 Task: Search one way flight ticket for 3 adults in first from Hailey/sun Valley: Friedman Memorial Airport to Greensboro: Piedmont Triad International Airport on 5-1-2023. Stops: Non-stop only. Choice of flights is Singapure airlines. Number of bags: 11 checked bags. Price is upto 82000. Outbound departure time preference is 5:00.
Action: Mouse moved to (181, 245)
Screenshot: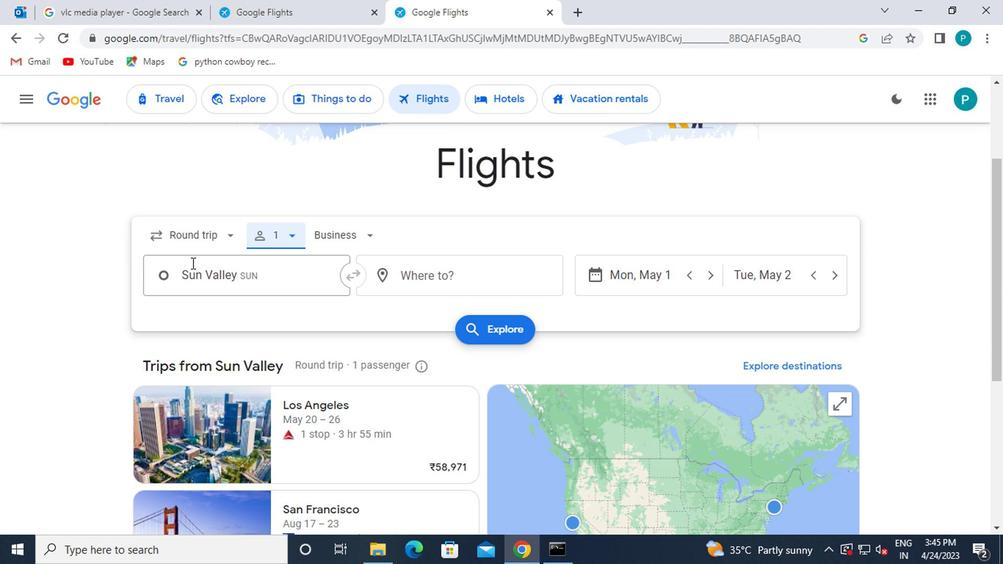 
Action: Mouse pressed left at (181, 245)
Screenshot: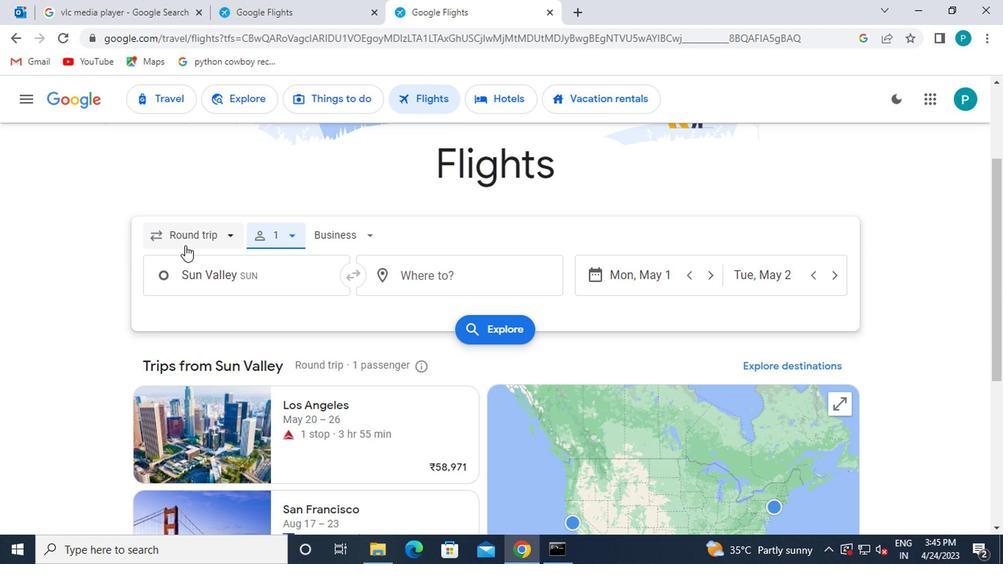 
Action: Mouse moved to (205, 314)
Screenshot: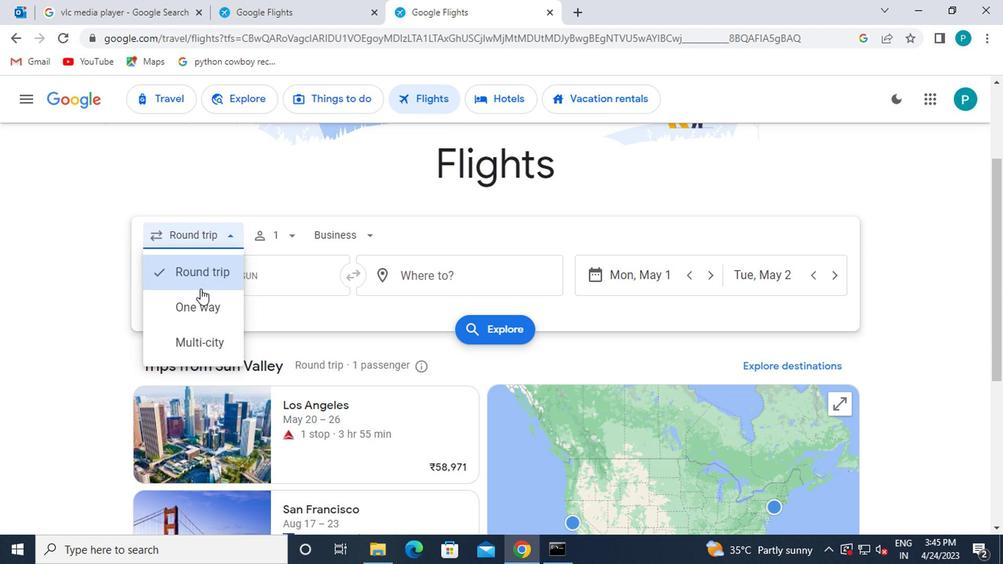 
Action: Mouse pressed left at (205, 314)
Screenshot: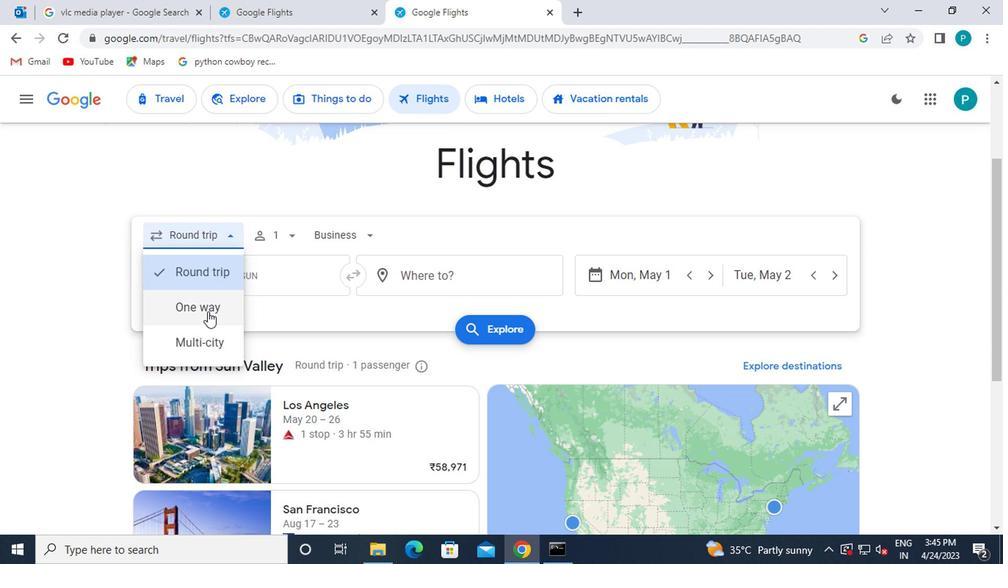
Action: Mouse moved to (260, 237)
Screenshot: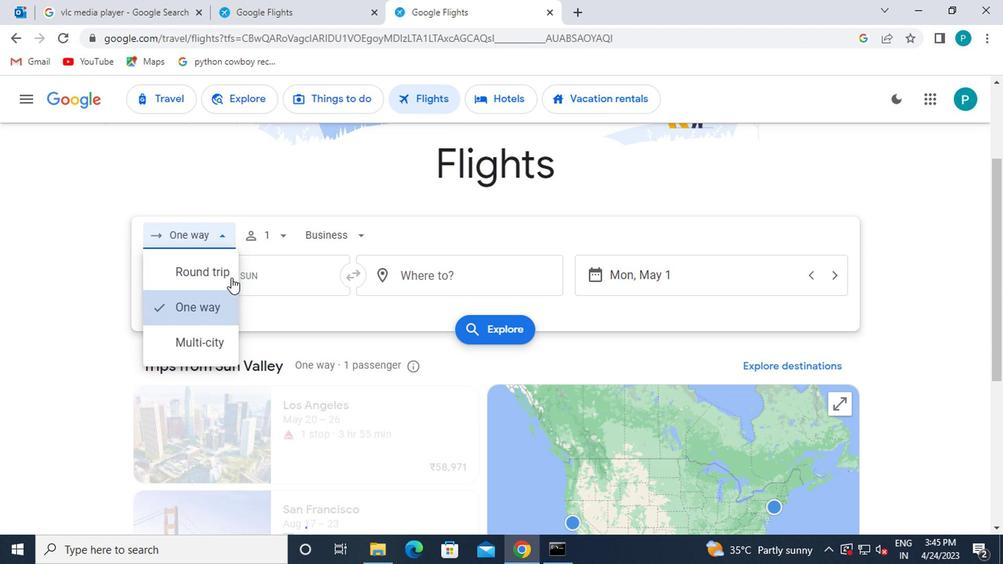 
Action: Mouse pressed left at (260, 237)
Screenshot: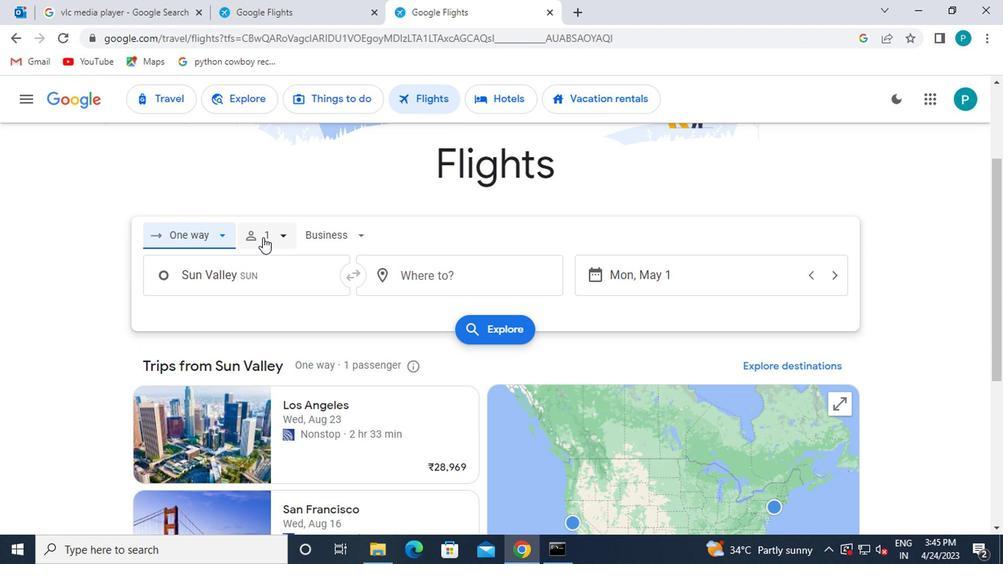 
Action: Mouse moved to (392, 268)
Screenshot: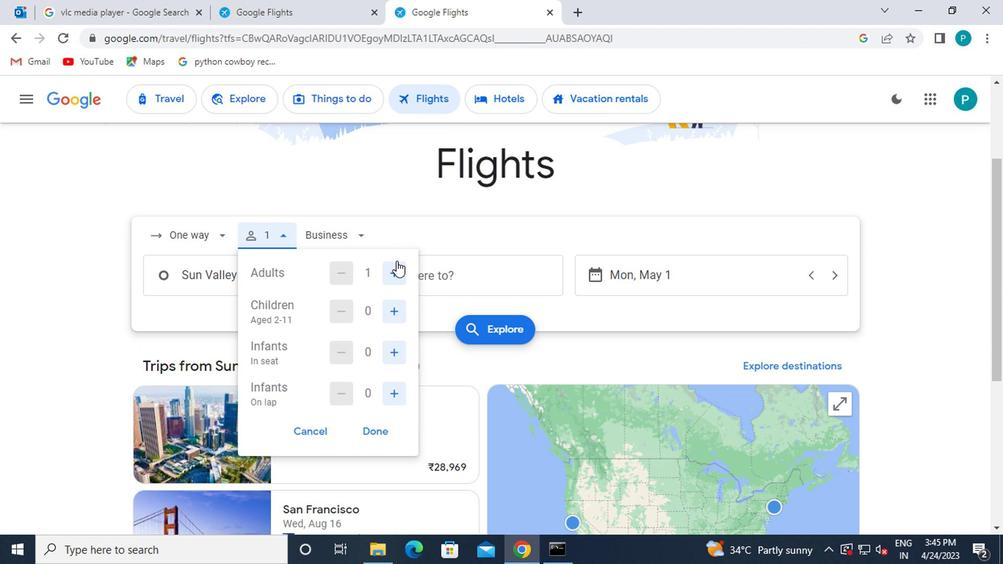 
Action: Mouse pressed left at (392, 268)
Screenshot: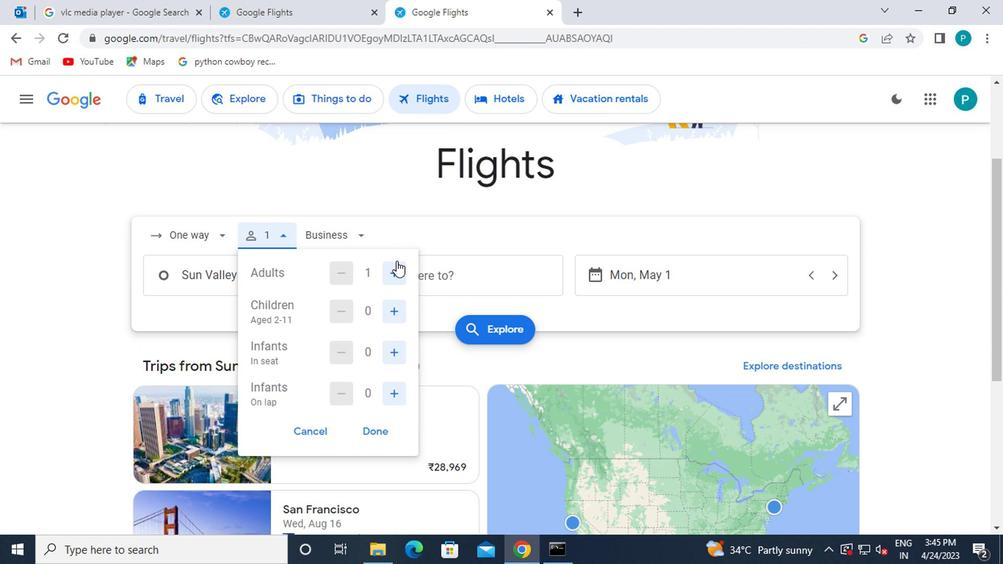 
Action: Mouse pressed left at (392, 268)
Screenshot: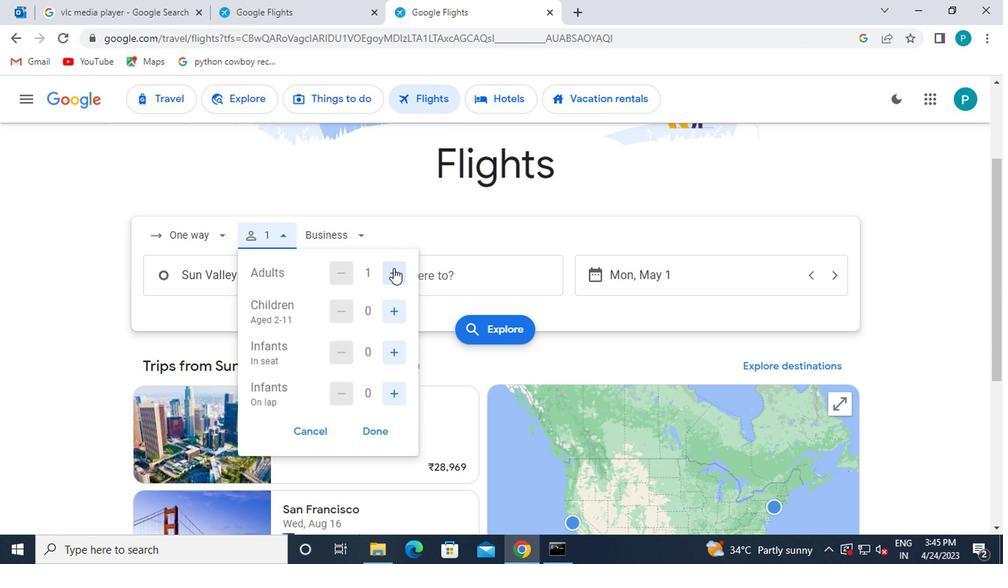
Action: Mouse moved to (376, 436)
Screenshot: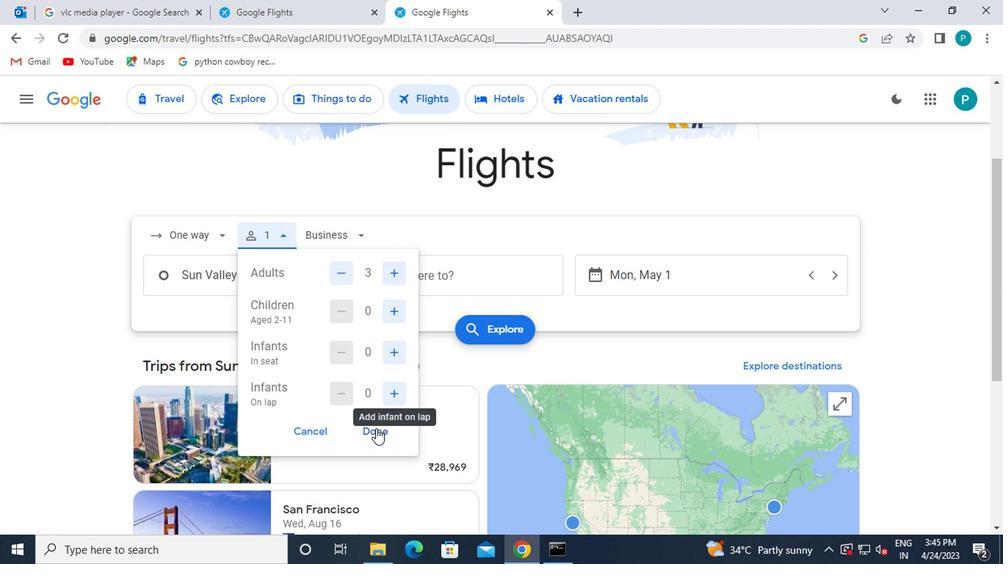 
Action: Mouse pressed left at (376, 436)
Screenshot: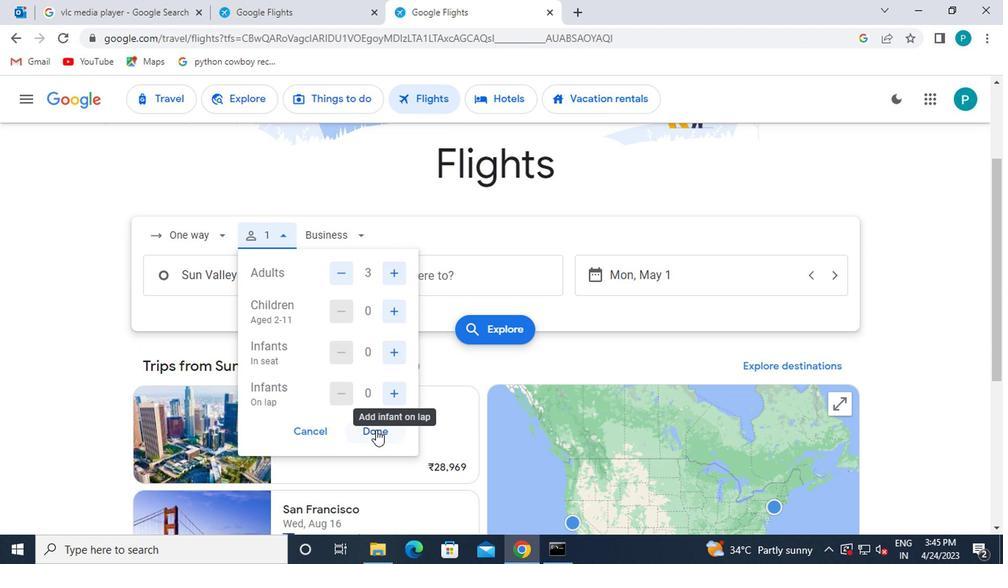 
Action: Mouse moved to (333, 245)
Screenshot: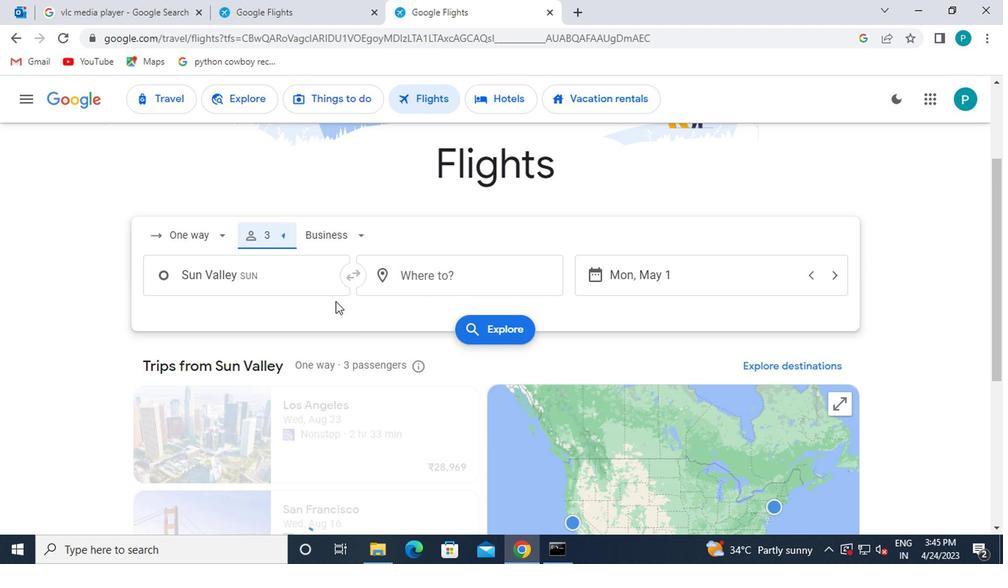 
Action: Mouse pressed left at (333, 245)
Screenshot: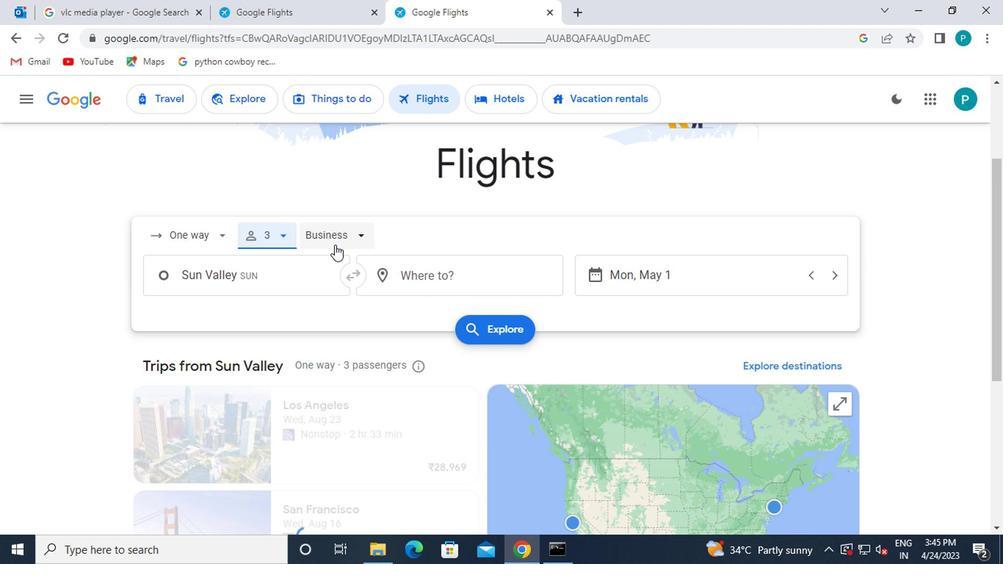 
Action: Mouse moved to (365, 371)
Screenshot: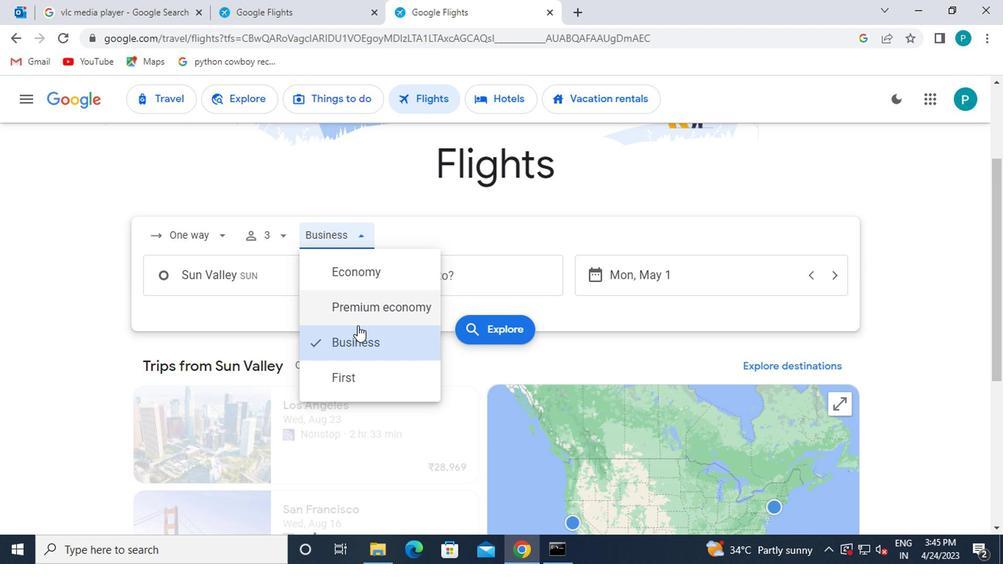 
Action: Mouse pressed left at (365, 371)
Screenshot: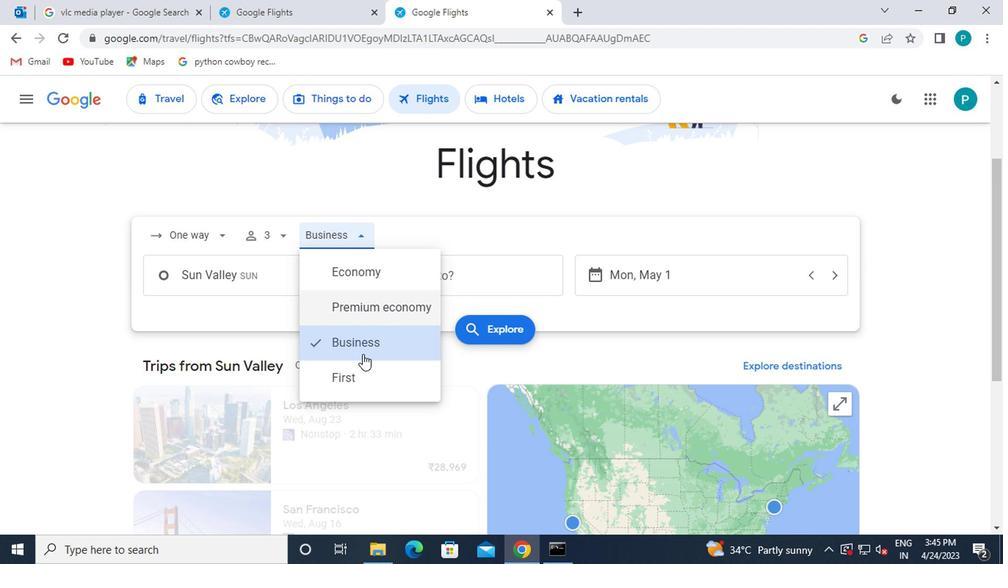 
Action: Mouse moved to (247, 286)
Screenshot: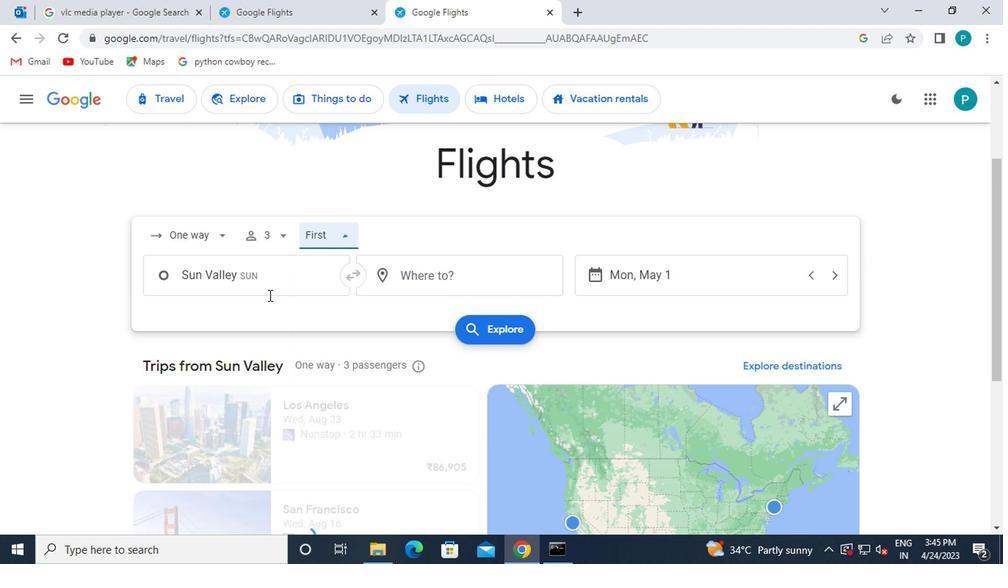 
Action: Mouse pressed left at (247, 286)
Screenshot: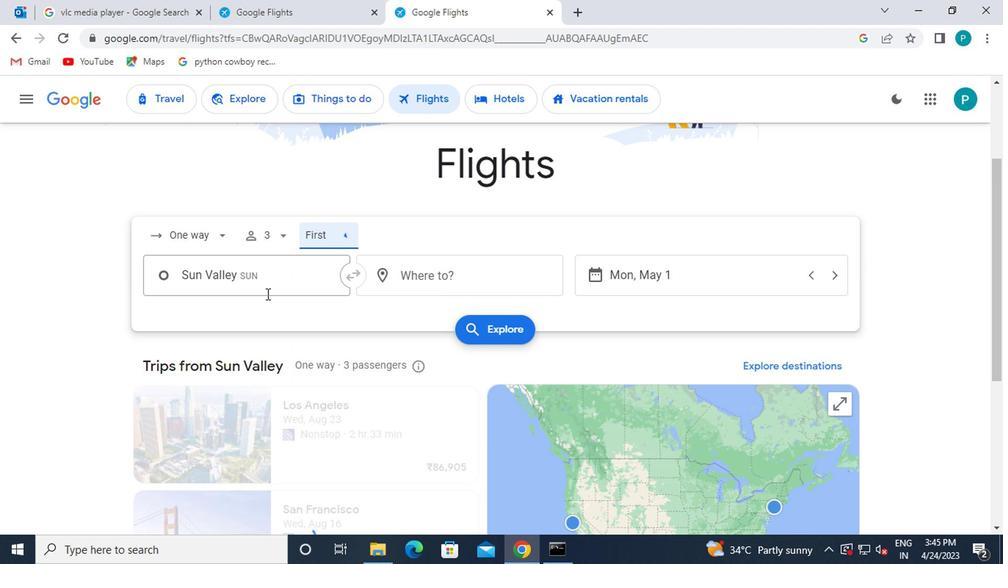 
Action: Mouse moved to (265, 367)
Screenshot: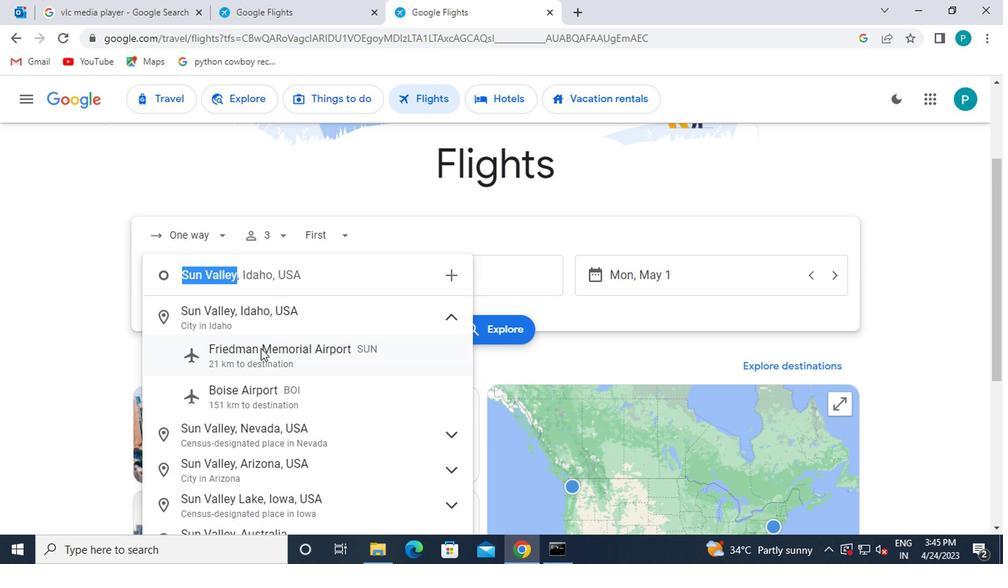 
Action: Mouse pressed left at (265, 367)
Screenshot: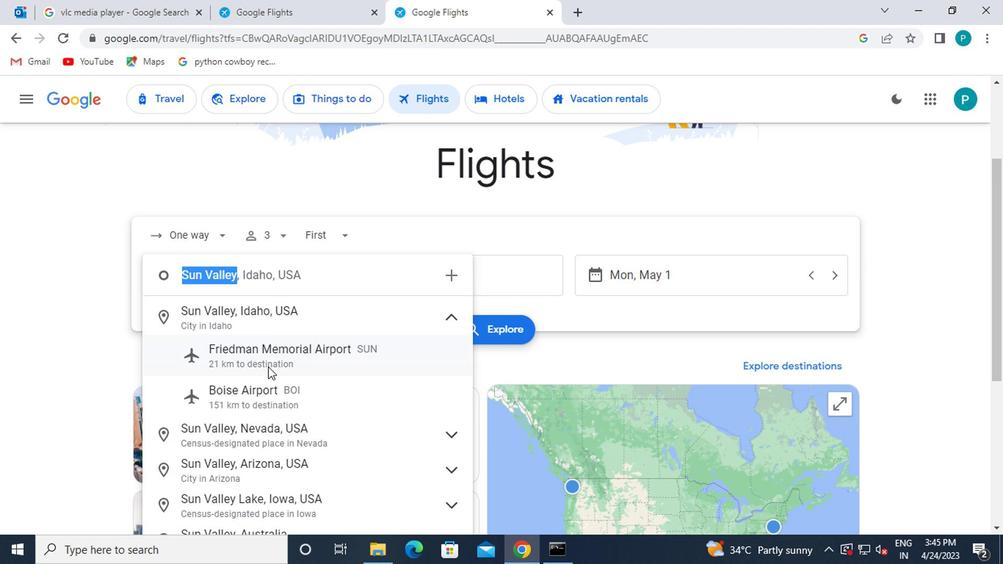 
Action: Mouse moved to (418, 276)
Screenshot: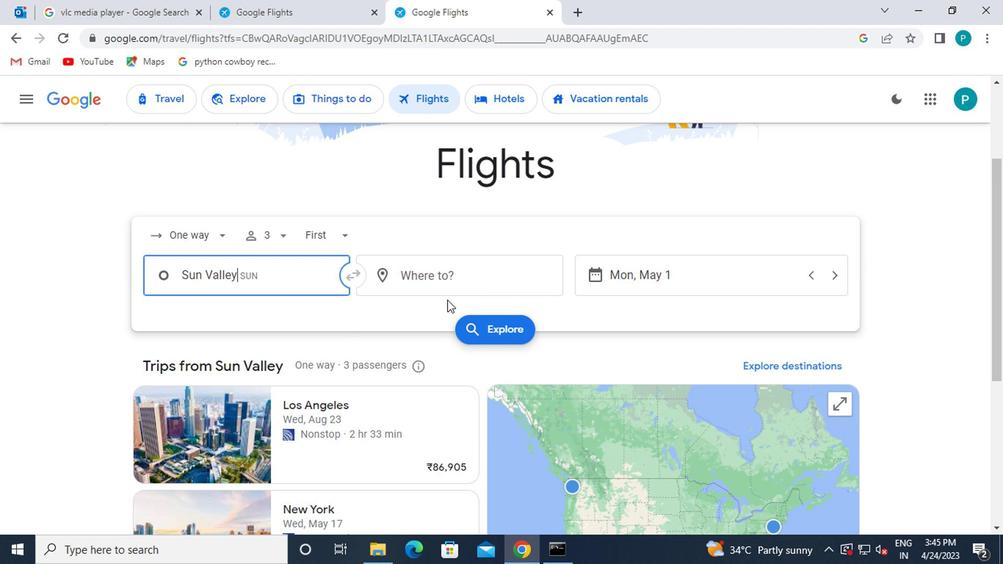 
Action: Mouse pressed left at (418, 276)
Screenshot: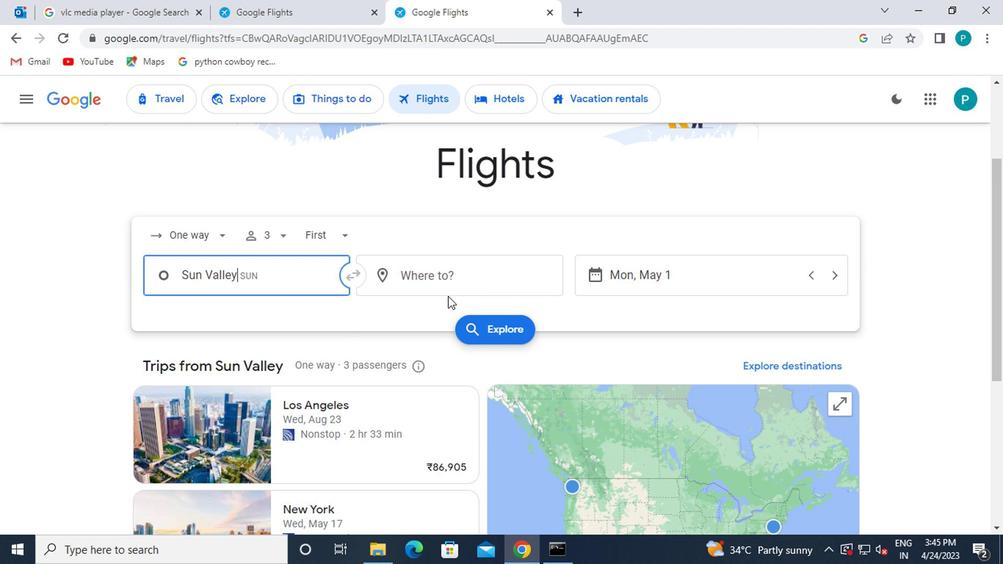 
Action: Mouse moved to (420, 274)
Screenshot: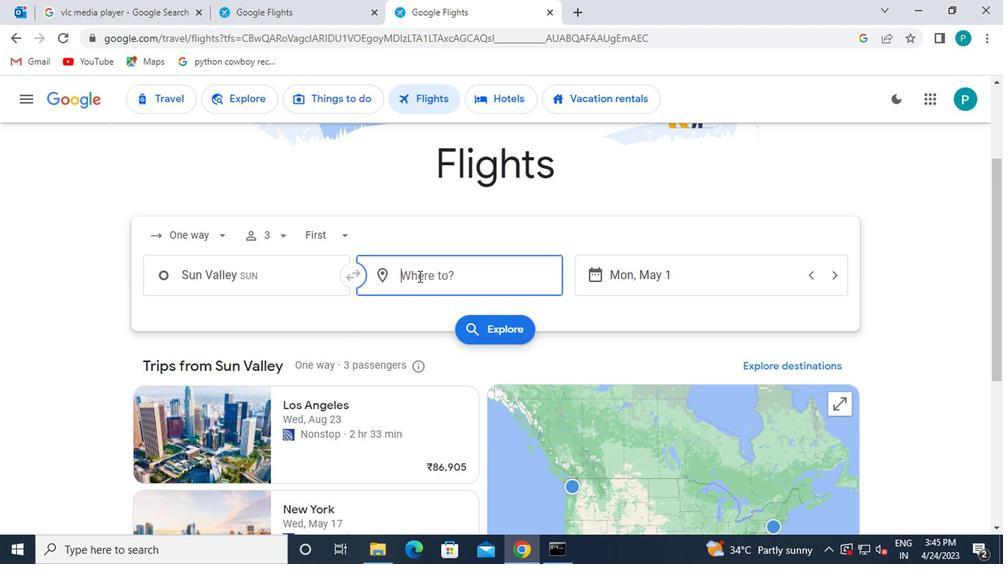 
Action: Key pressed greensboro
Screenshot: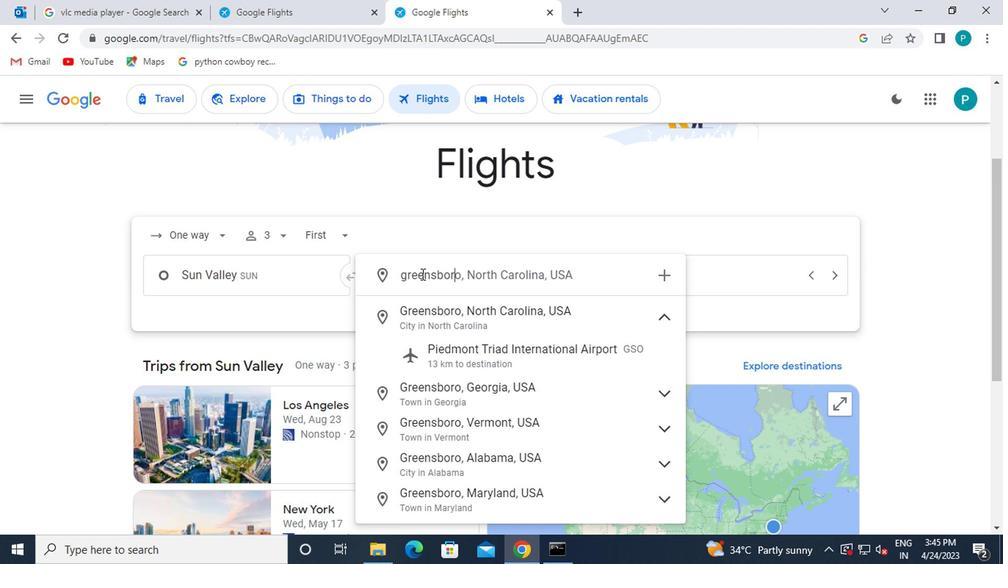 
Action: Mouse moved to (511, 354)
Screenshot: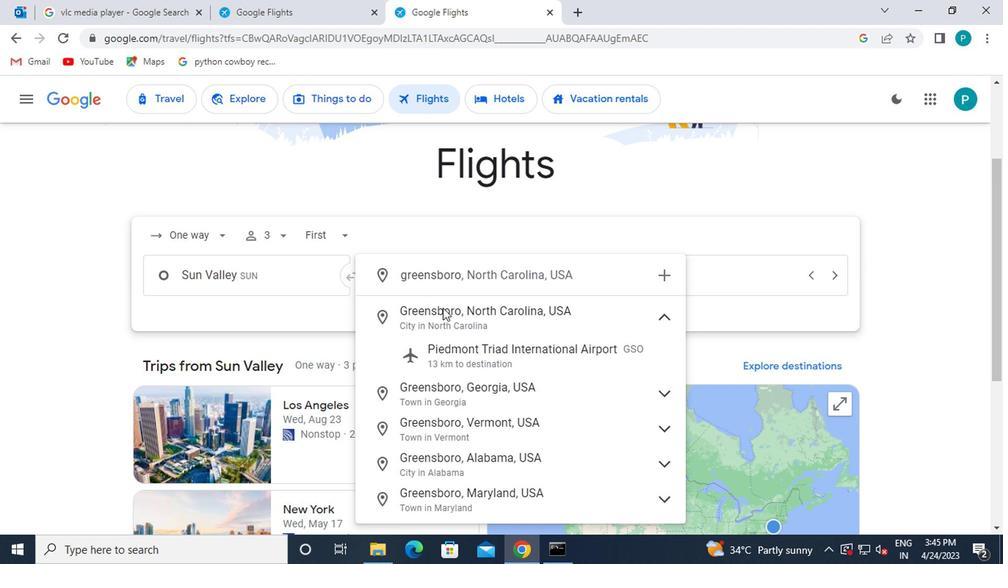
Action: Mouse pressed left at (511, 354)
Screenshot: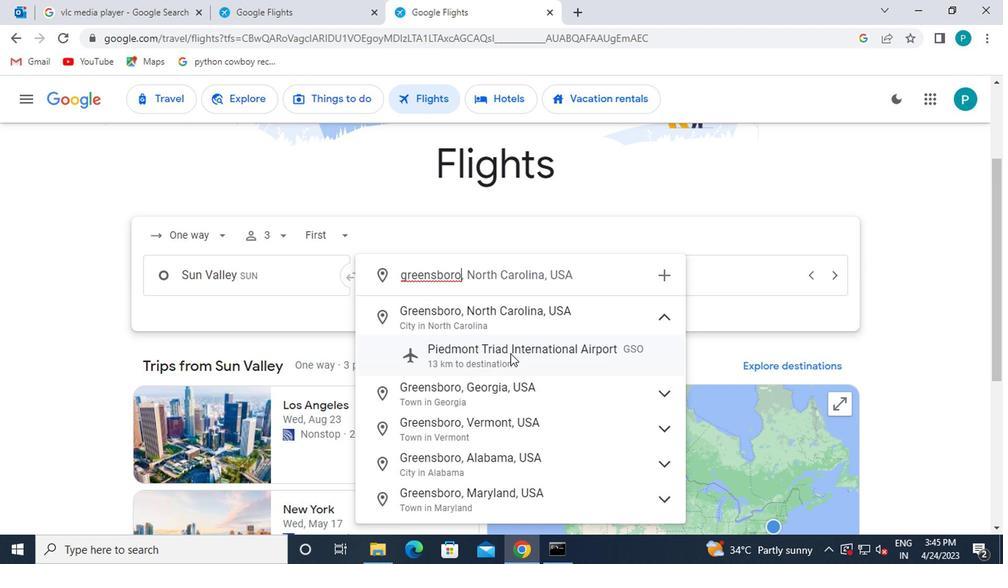 
Action: Mouse moved to (710, 282)
Screenshot: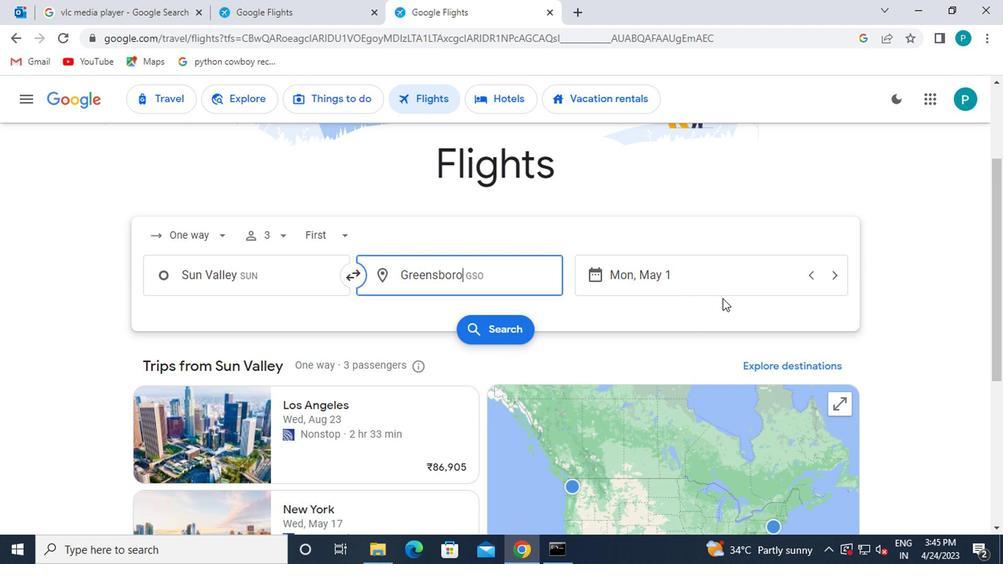 
Action: Mouse pressed left at (710, 282)
Screenshot: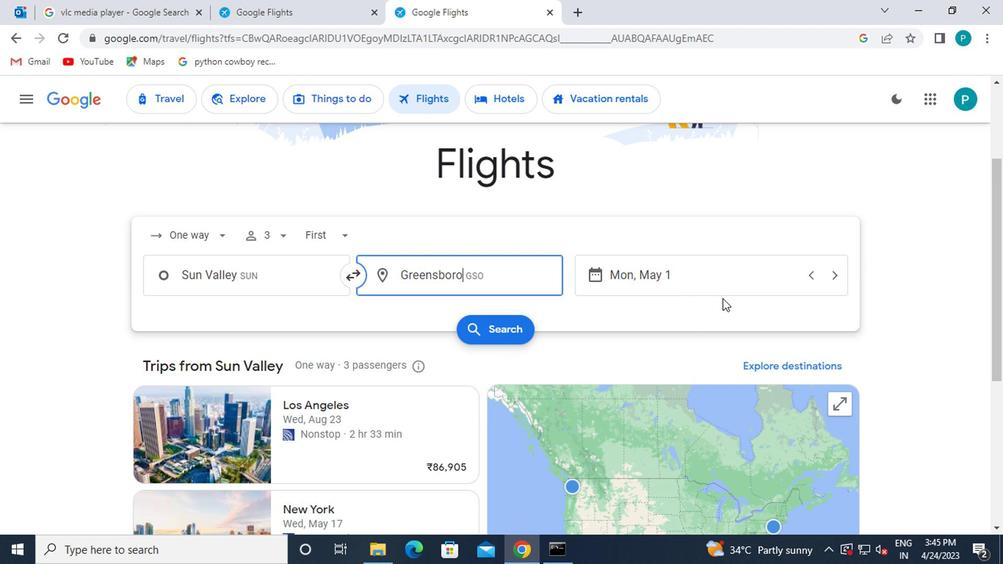 
Action: Mouse moved to (642, 274)
Screenshot: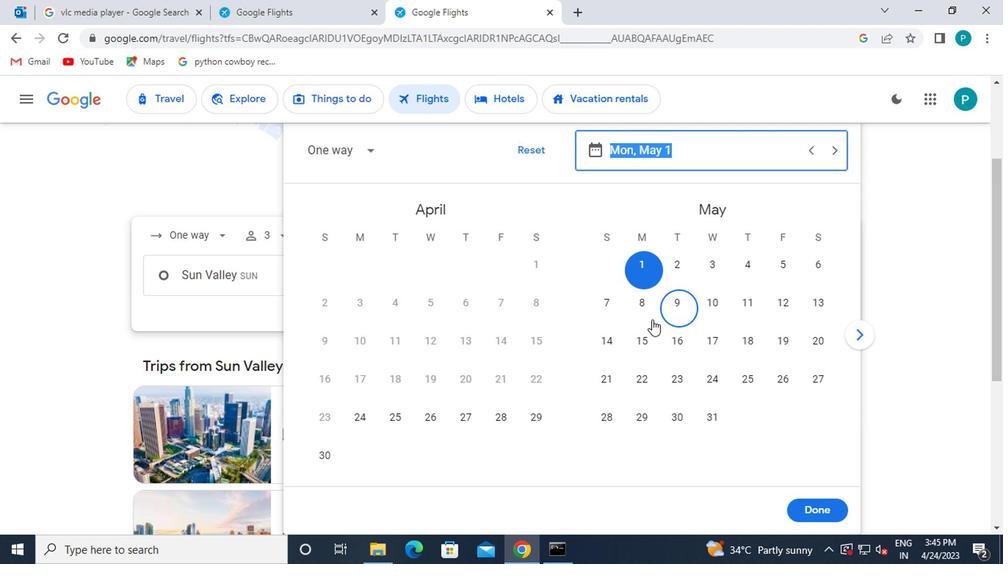 
Action: Mouse pressed left at (642, 274)
Screenshot: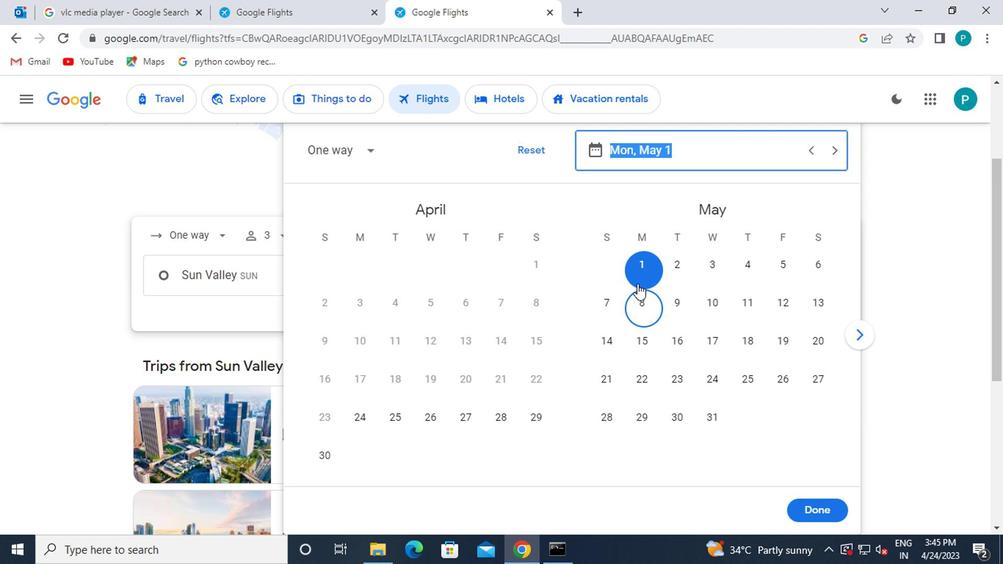 
Action: Mouse moved to (817, 518)
Screenshot: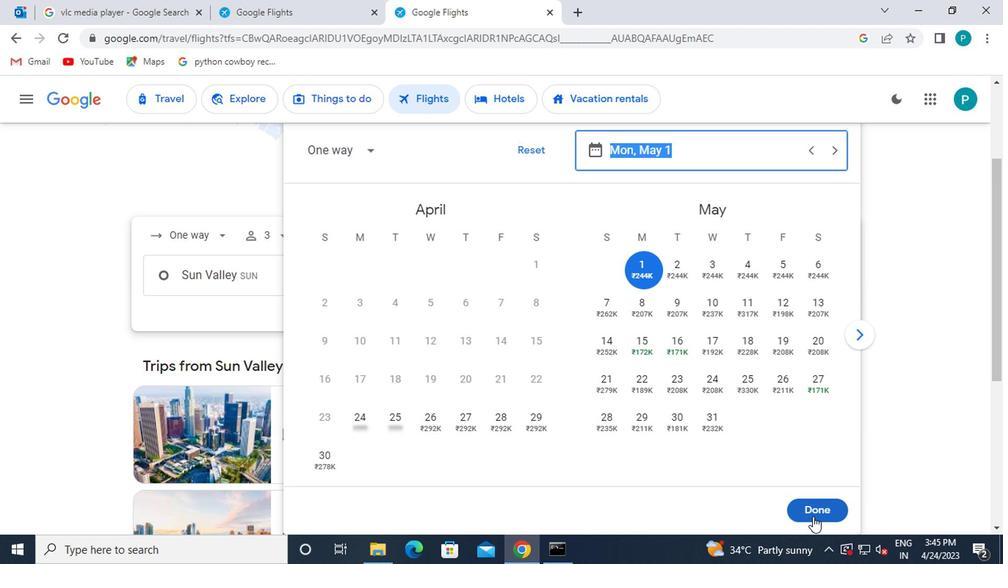 
Action: Mouse pressed left at (817, 518)
Screenshot: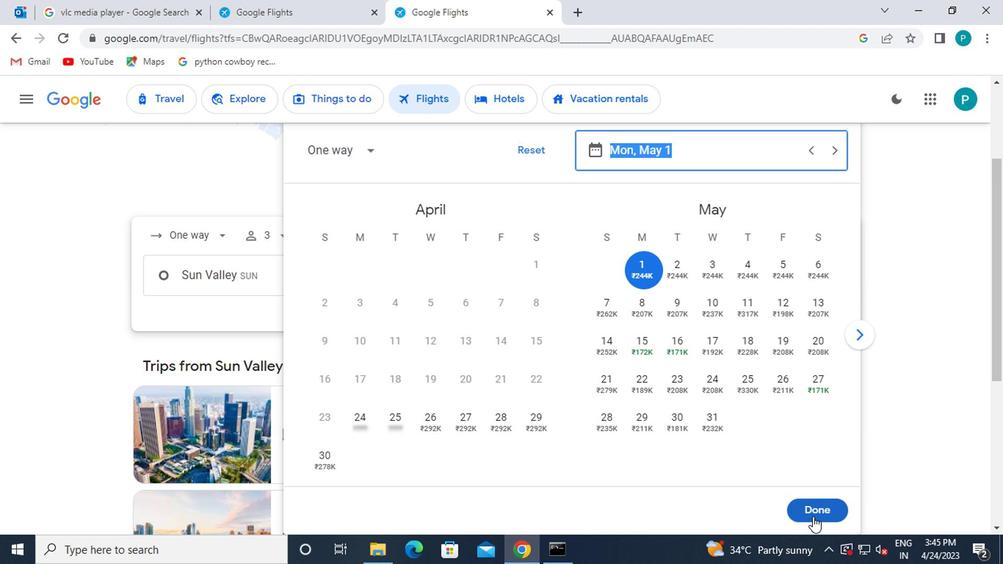 
Action: Mouse moved to (476, 323)
Screenshot: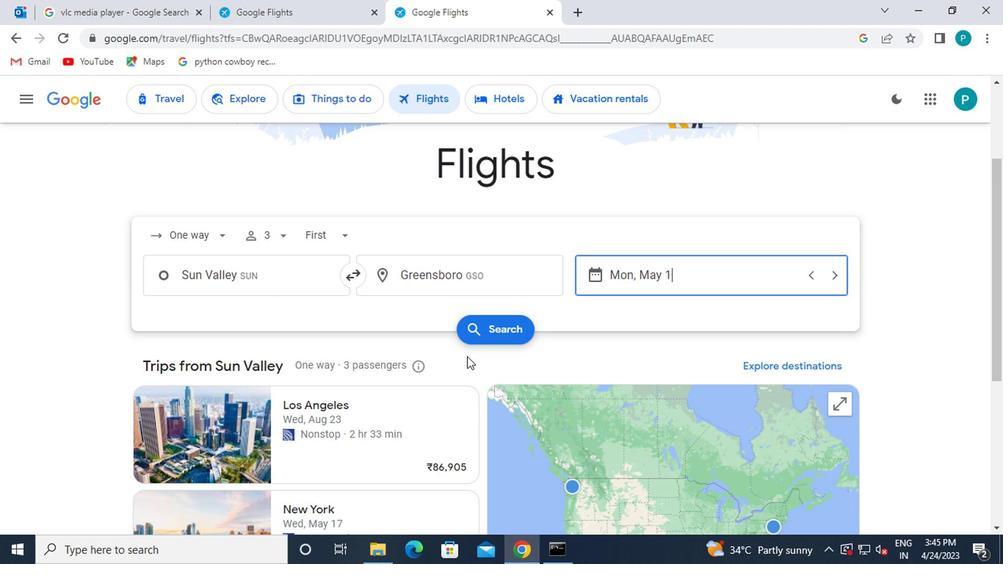 
Action: Mouse pressed left at (476, 323)
Screenshot: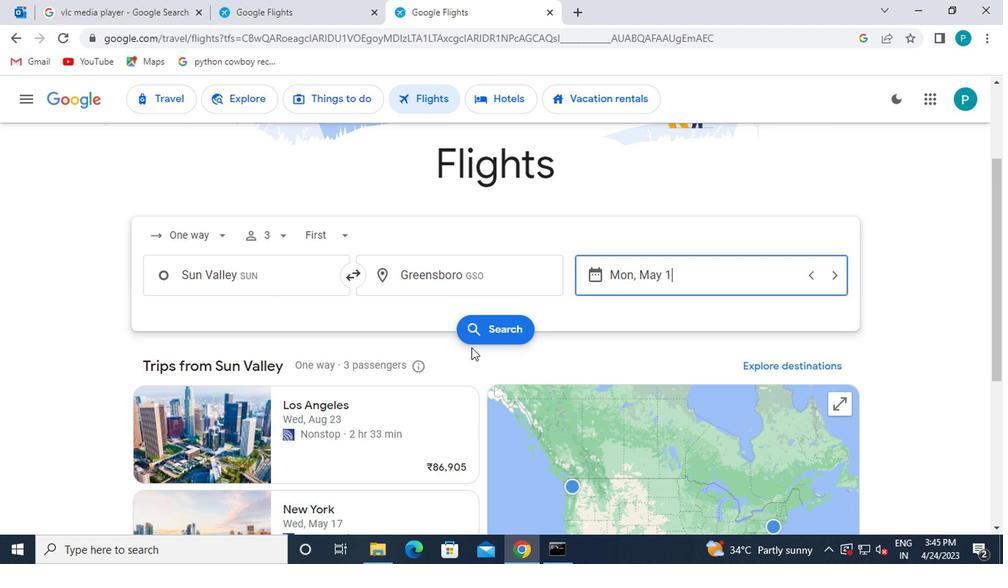 
Action: Mouse moved to (140, 241)
Screenshot: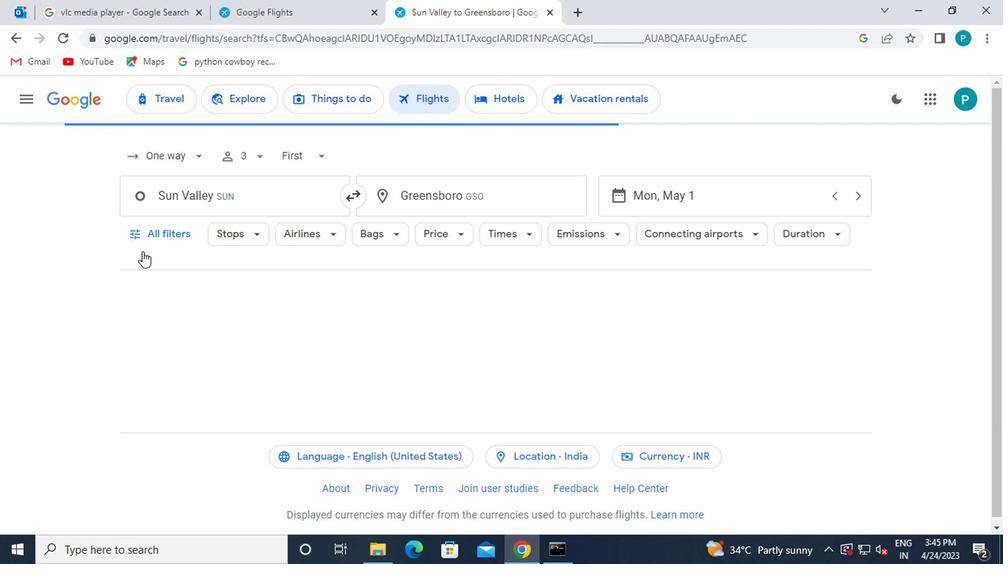 
Action: Mouse pressed left at (140, 241)
Screenshot: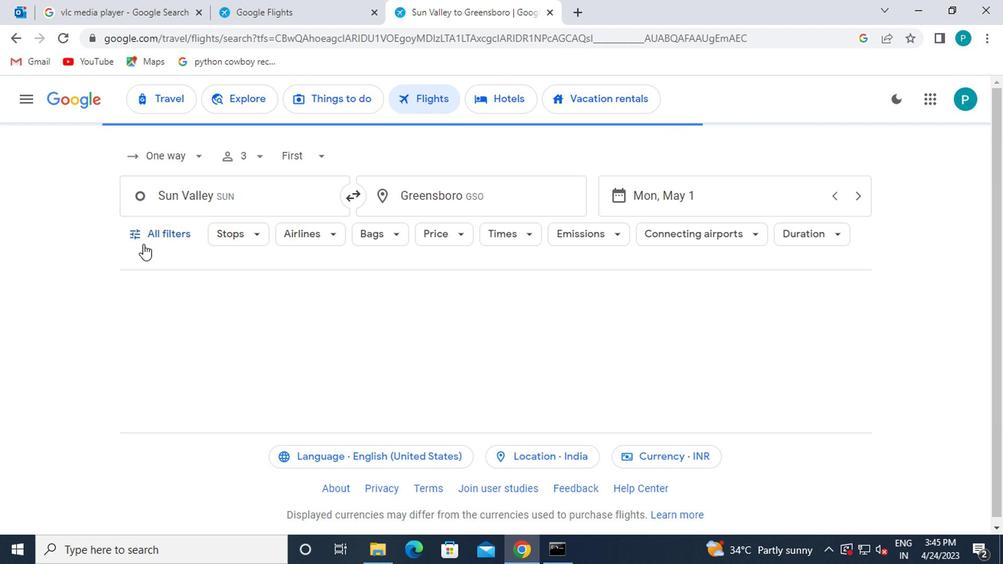 
Action: Mouse moved to (189, 360)
Screenshot: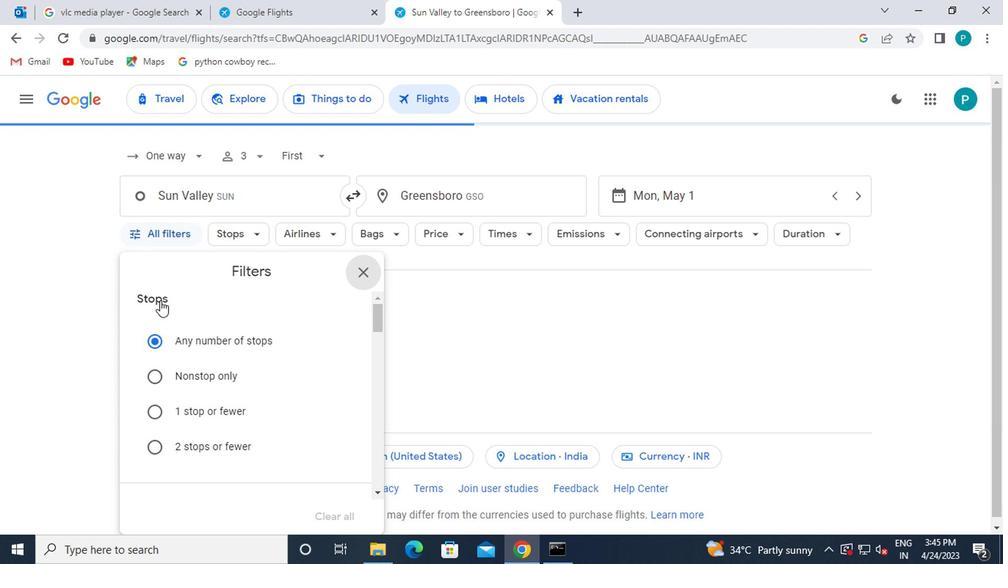 
Action: Mouse scrolled (189, 359) with delta (0, -1)
Screenshot: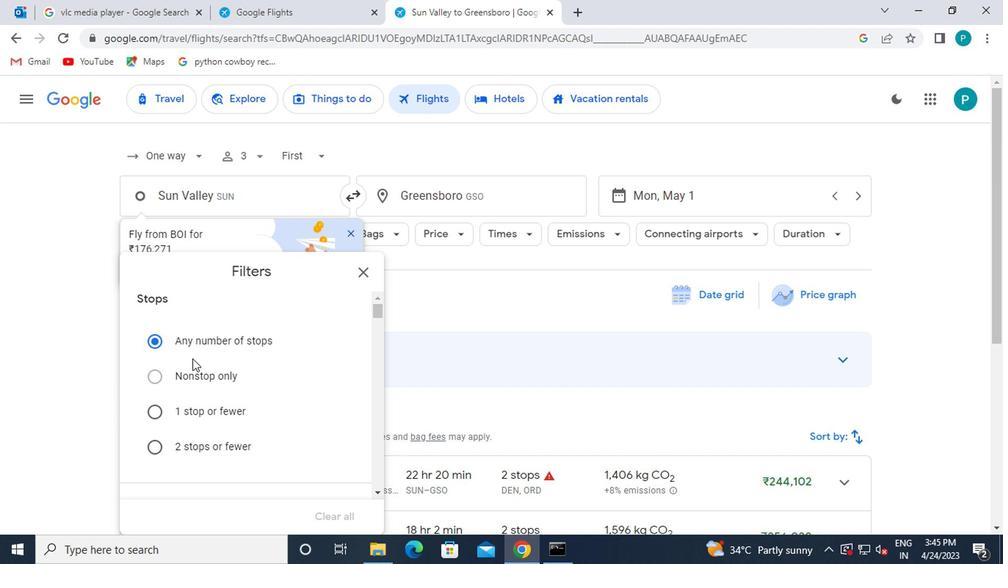 
Action: Mouse scrolled (189, 359) with delta (0, -1)
Screenshot: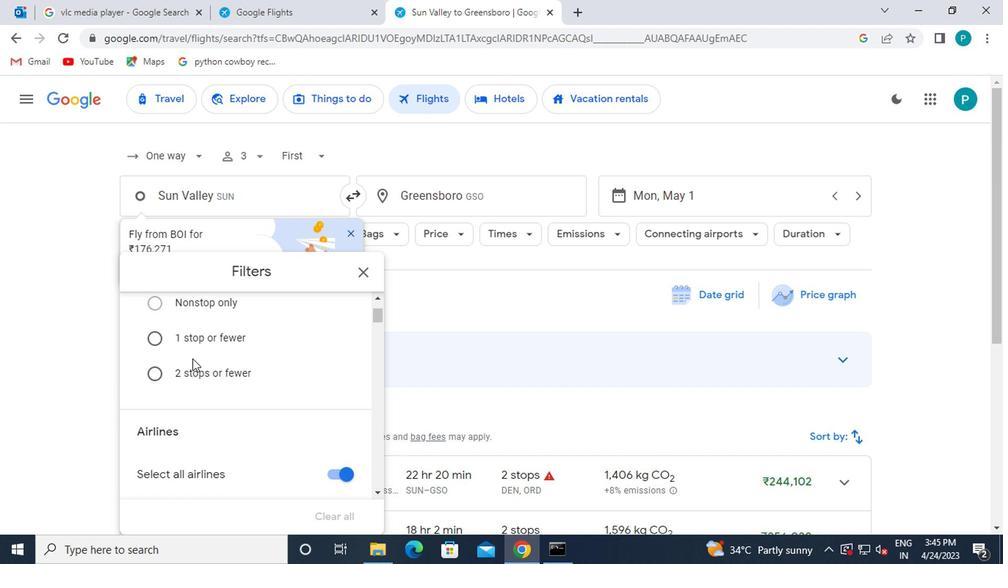 
Action: Mouse scrolled (189, 360) with delta (0, 0)
Screenshot: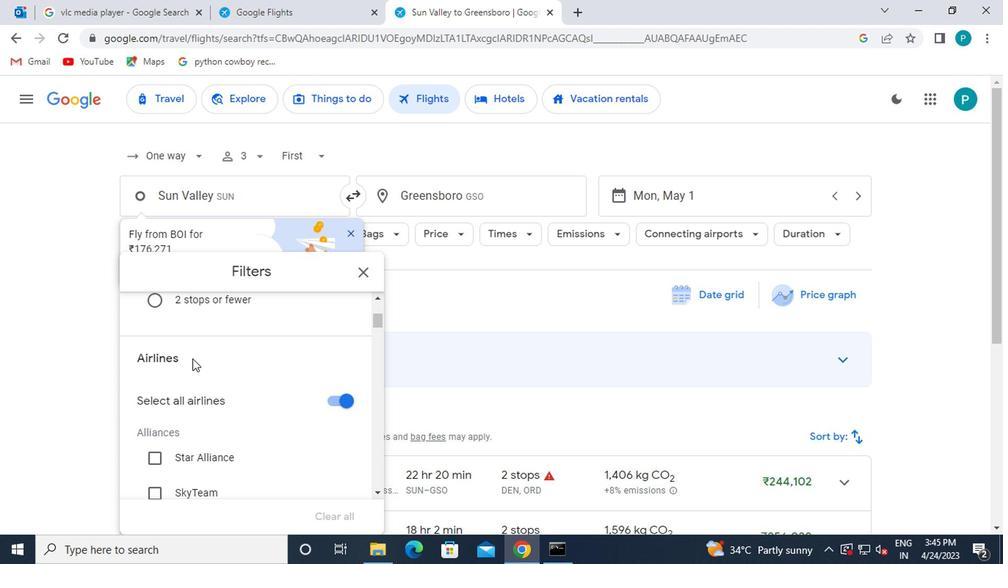 
Action: Mouse scrolled (189, 360) with delta (0, 0)
Screenshot: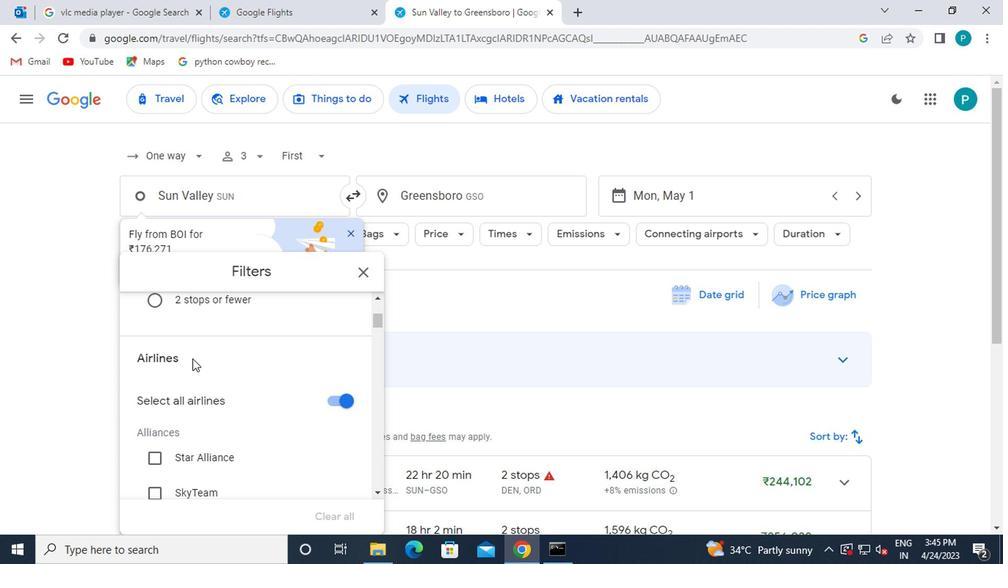 
Action: Mouse scrolled (189, 360) with delta (0, 0)
Screenshot: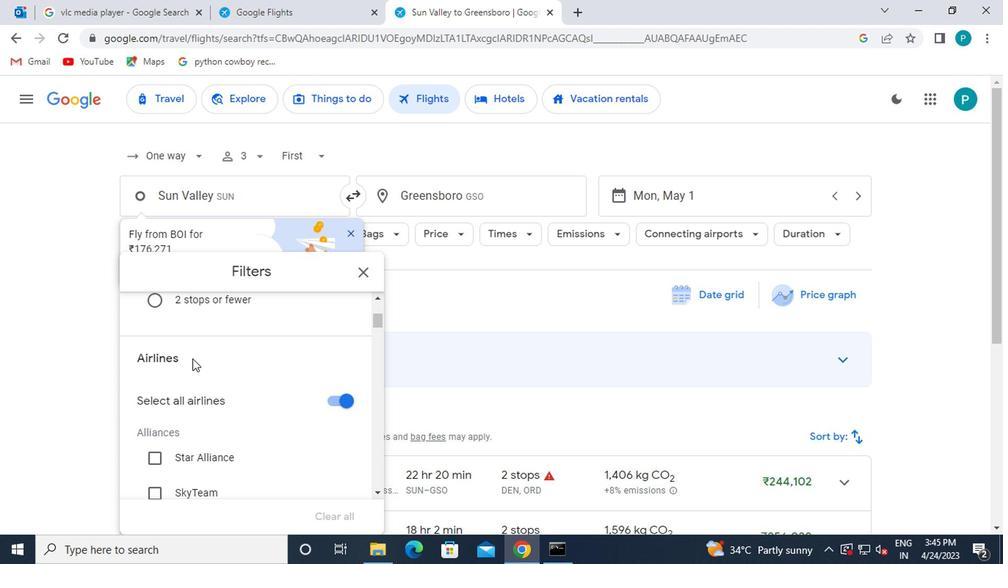 
Action: Mouse moved to (180, 374)
Screenshot: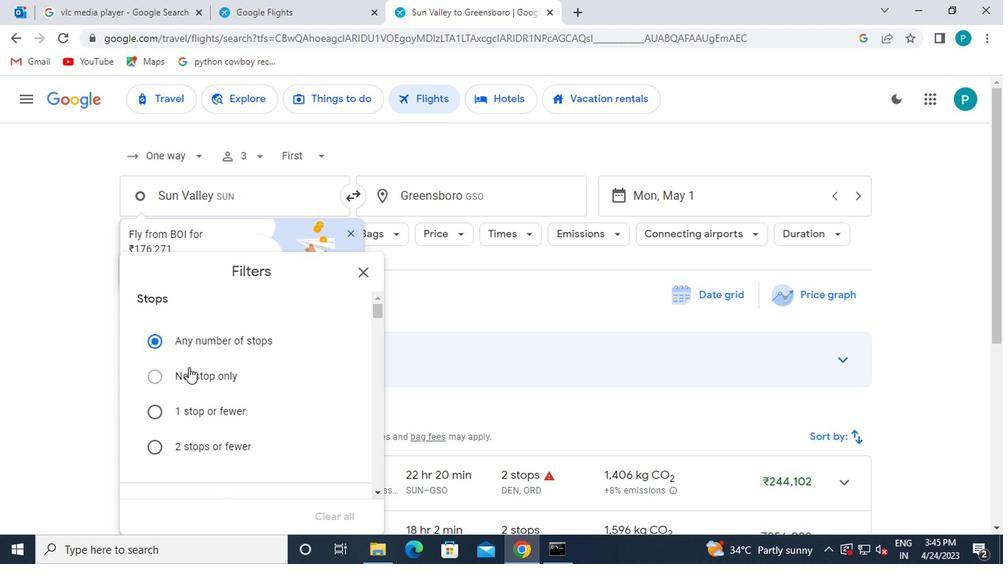 
Action: Mouse pressed left at (180, 374)
Screenshot: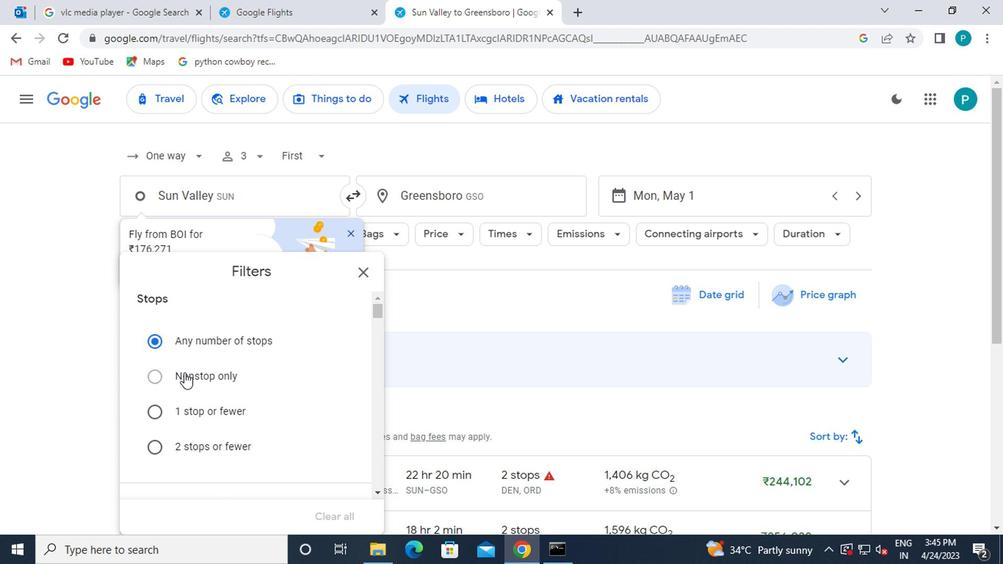 
Action: Mouse moved to (169, 382)
Screenshot: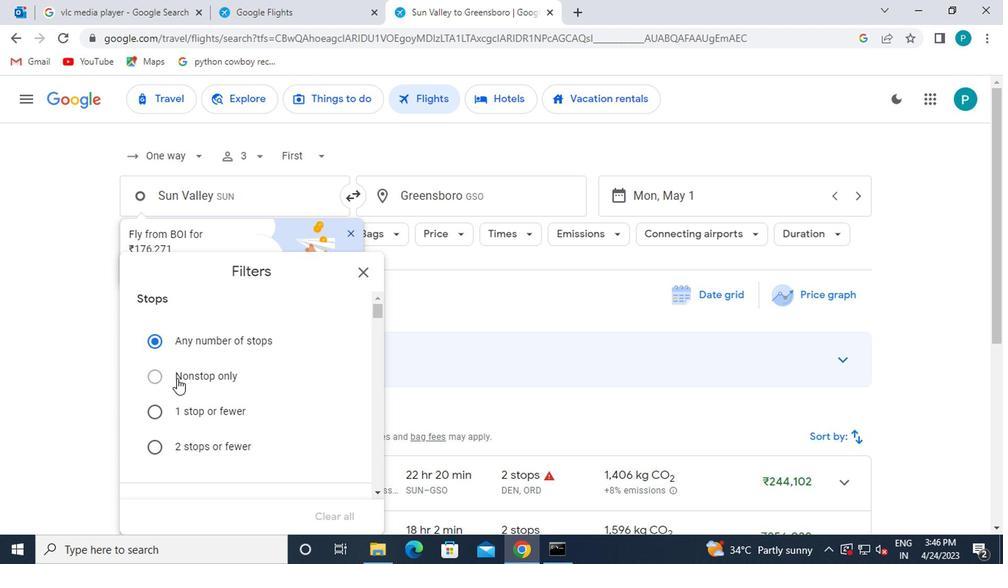 
Action: Mouse pressed left at (169, 382)
Screenshot: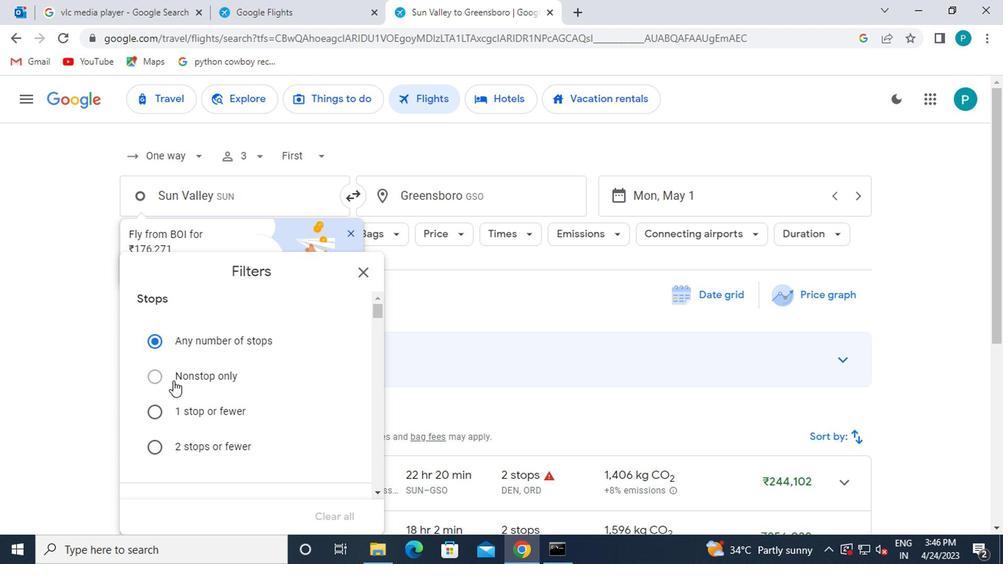 
Action: Mouse moved to (149, 380)
Screenshot: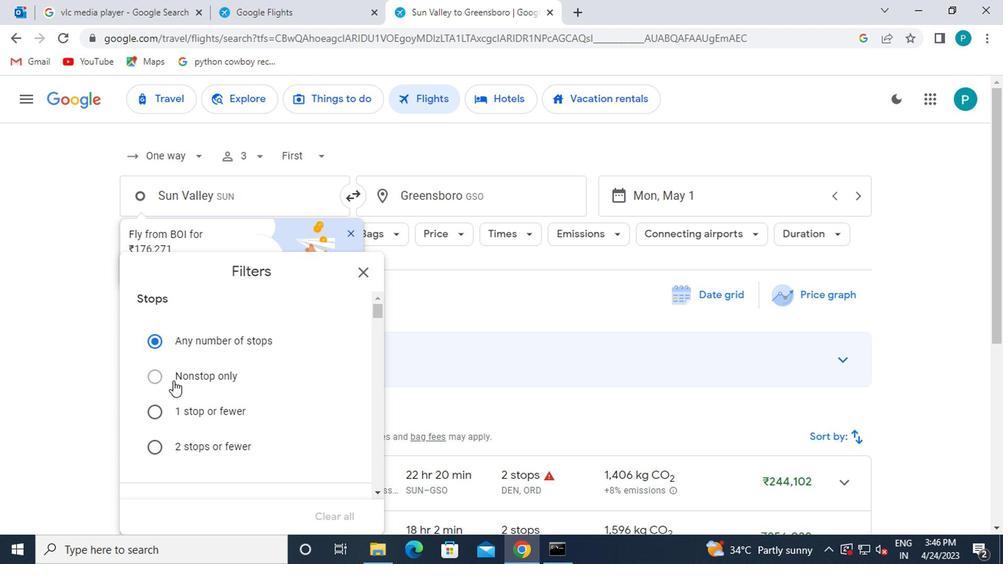 
Action: Mouse pressed left at (149, 380)
Screenshot: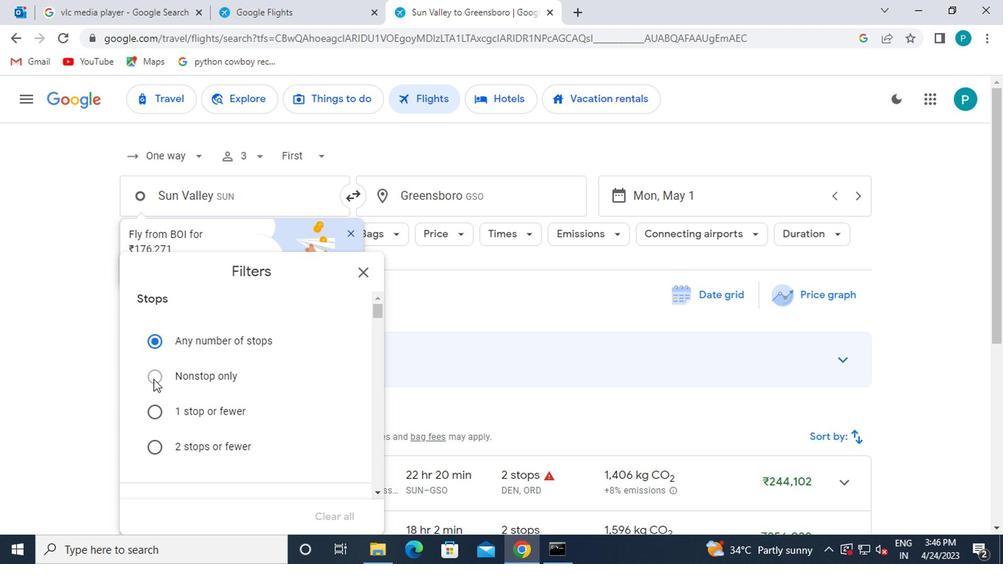 
Action: Mouse moved to (158, 383)
Screenshot: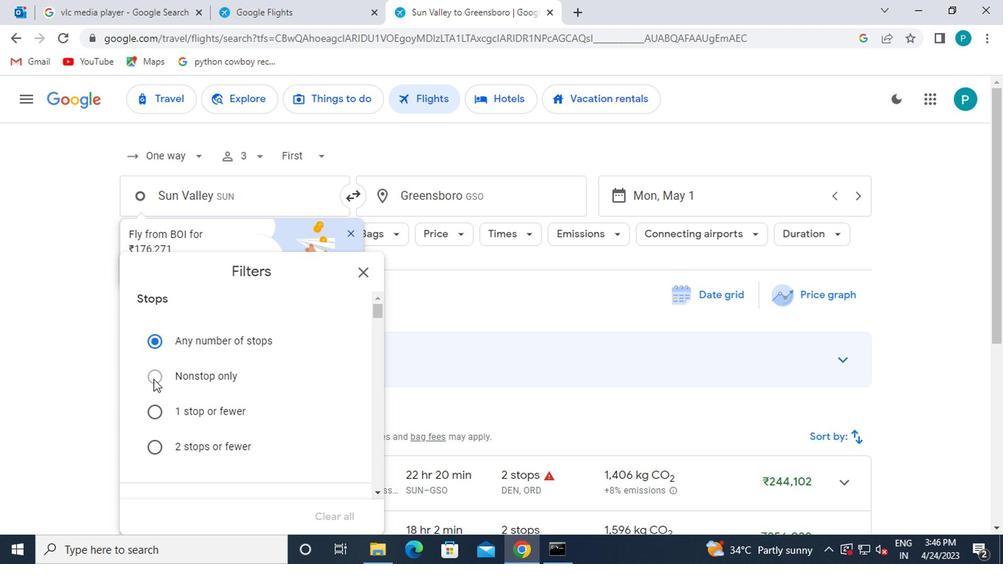 
Action: Mouse pressed left at (158, 383)
Screenshot: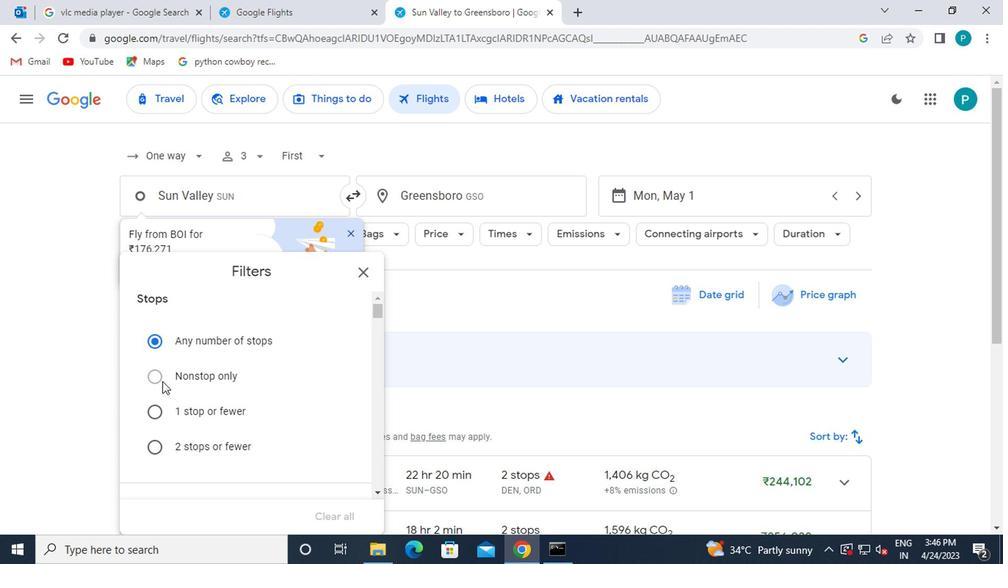 
Action: Mouse pressed left at (158, 383)
Screenshot: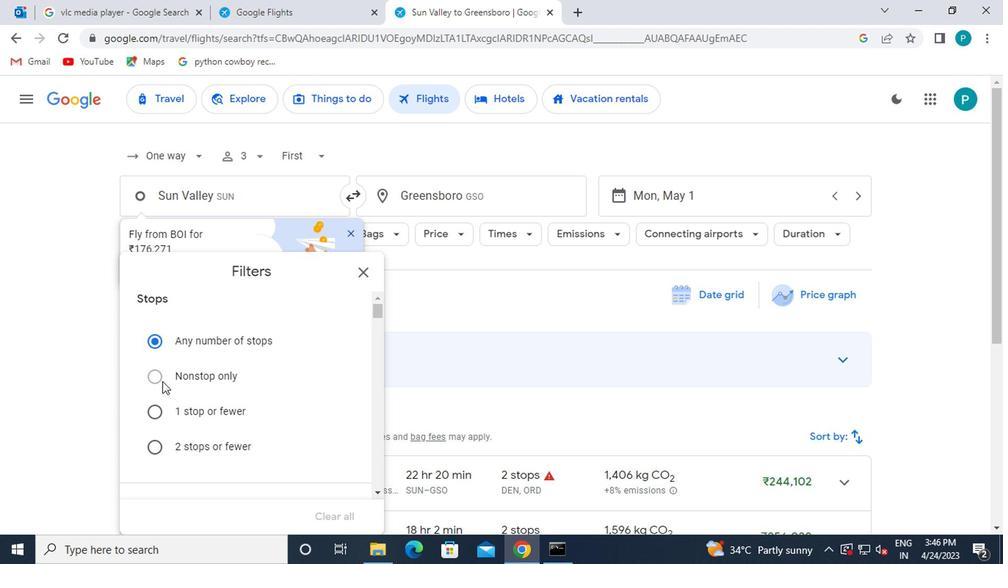 
Action: Mouse moved to (200, 368)
Screenshot: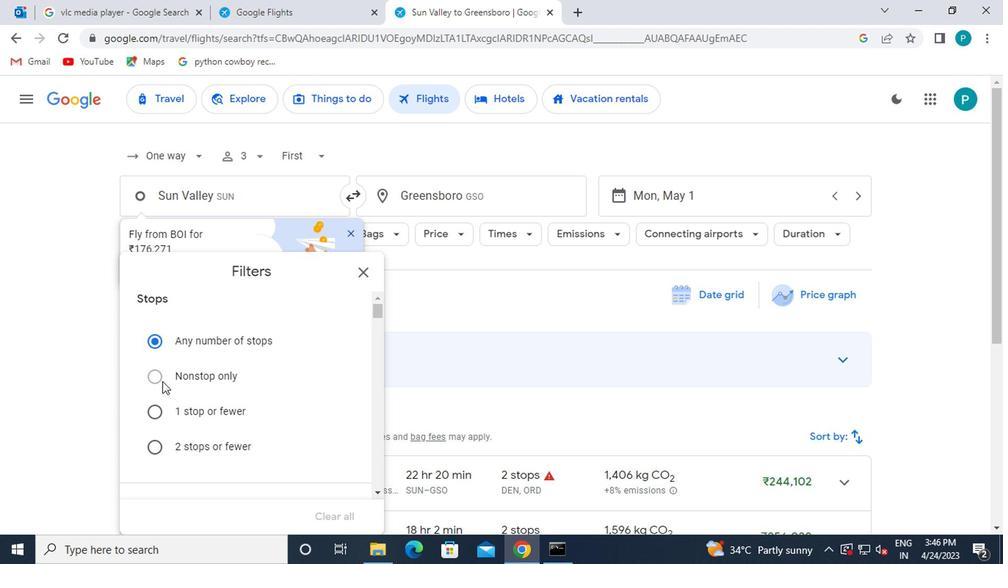 
Action: Mouse pressed left at (200, 368)
Screenshot: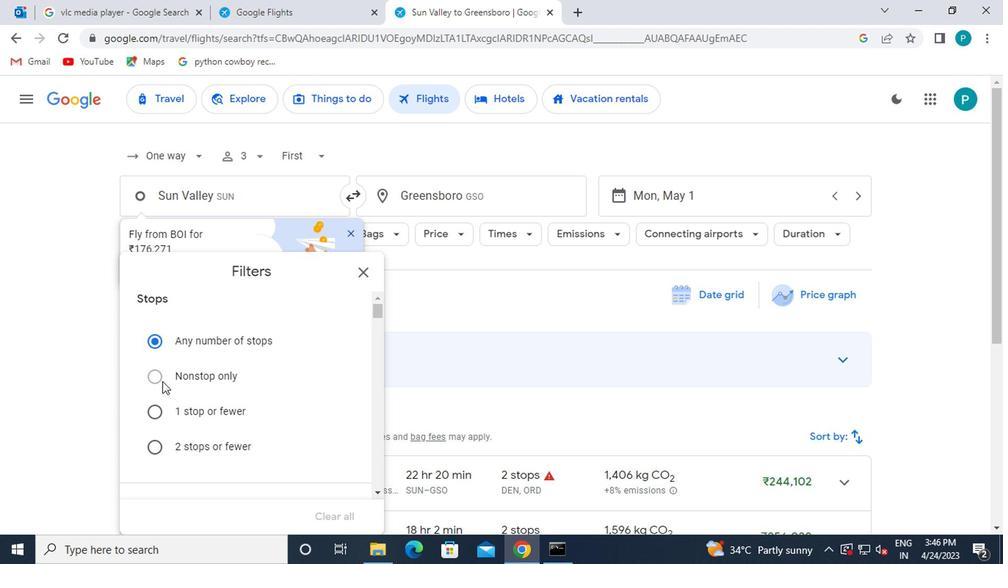 
Action: Mouse moved to (226, 378)
Screenshot: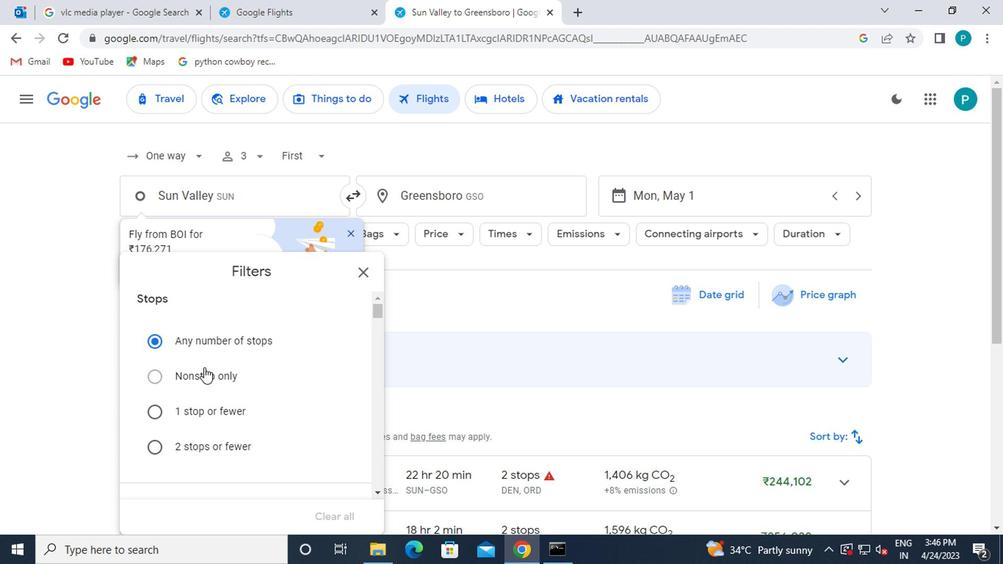 
Action: Mouse pressed left at (226, 378)
Screenshot: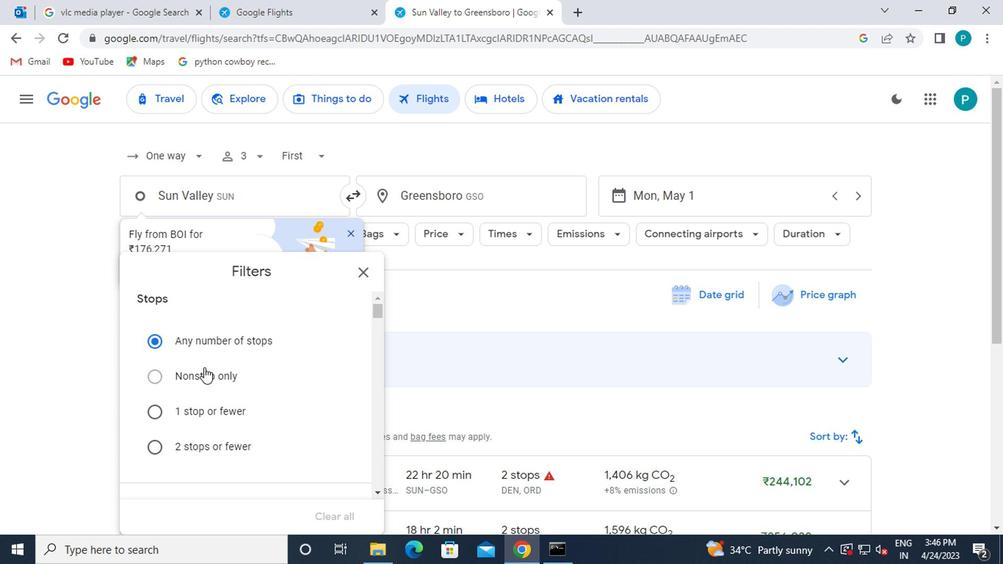 
Action: Mouse moved to (142, 376)
Screenshot: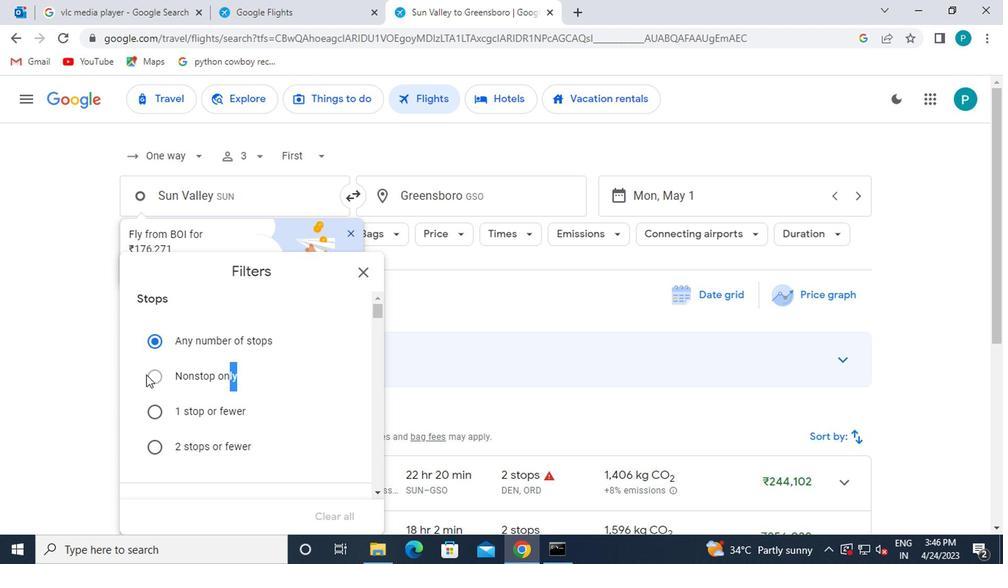 
Action: Mouse pressed left at (142, 376)
Screenshot: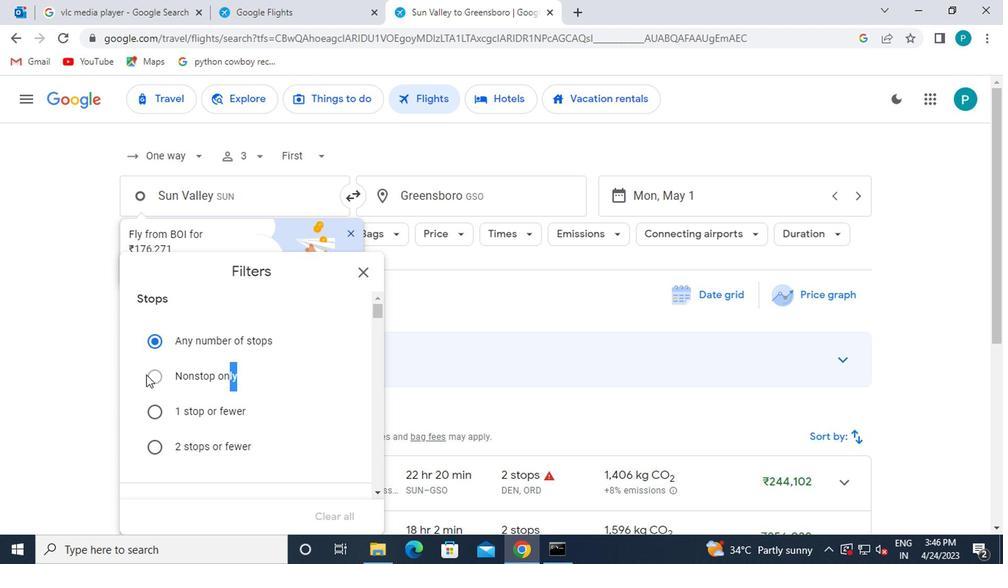 
Action: Mouse moved to (154, 379)
Screenshot: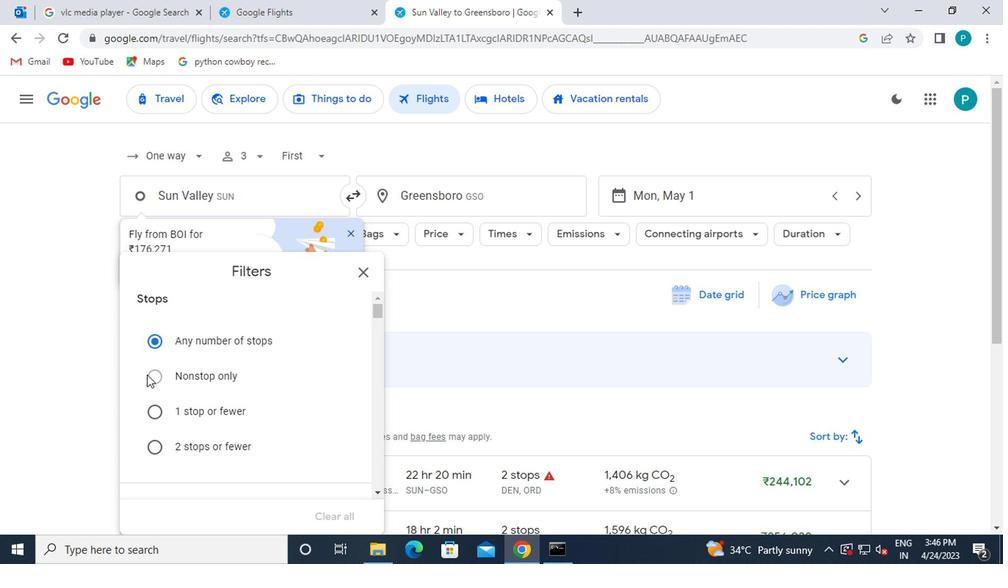 
Action: Mouse pressed left at (154, 379)
Screenshot: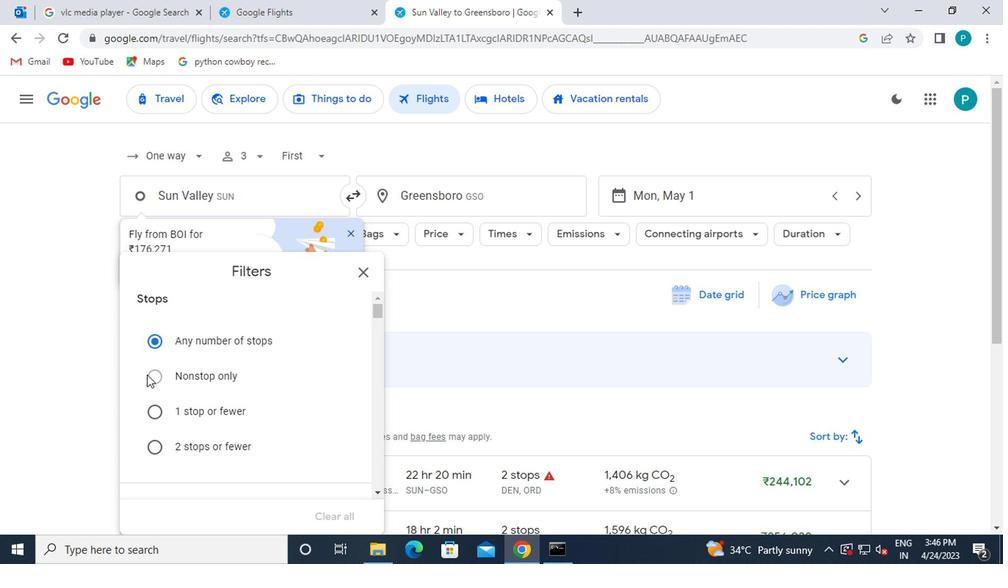 
Action: Mouse moved to (164, 376)
Screenshot: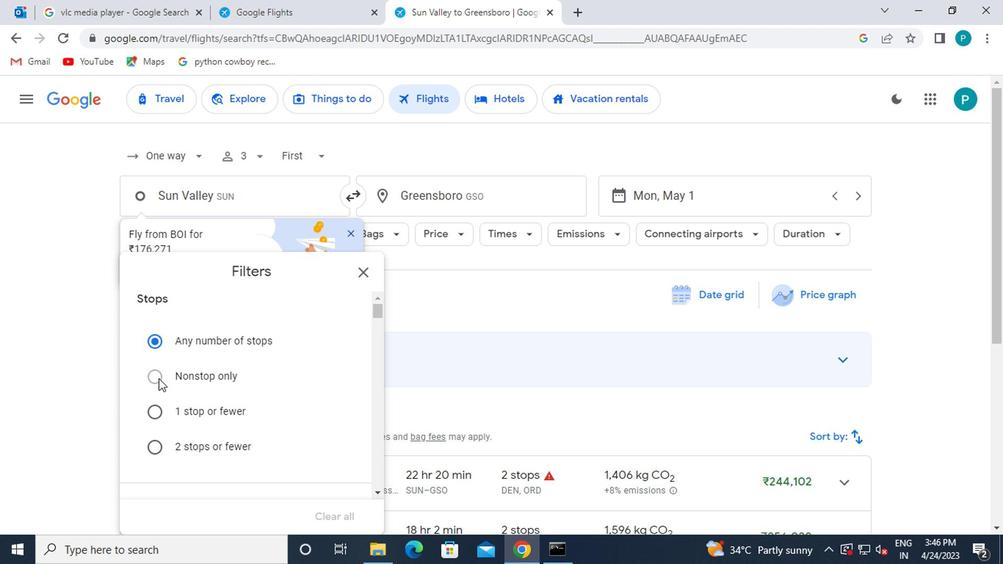 
Action: Mouse scrolled (164, 377) with delta (0, 1)
Screenshot: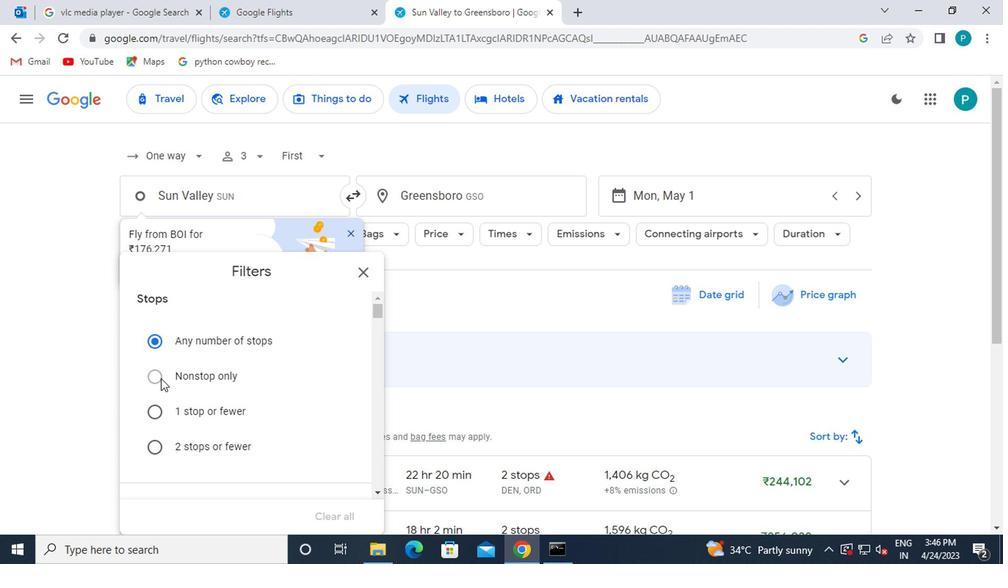 
Action: Mouse scrolled (164, 377) with delta (0, 1)
Screenshot: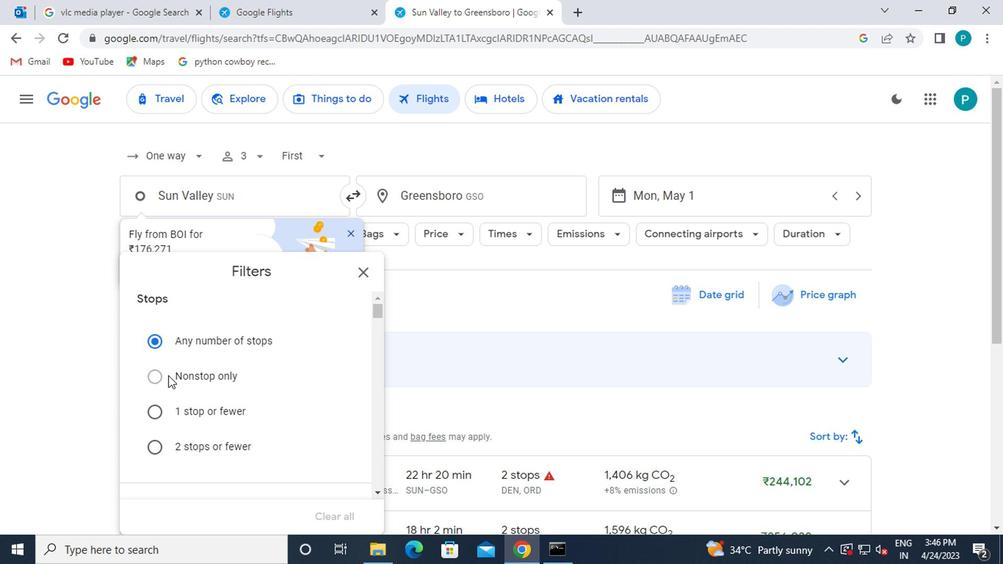
Action: Mouse moved to (156, 344)
Screenshot: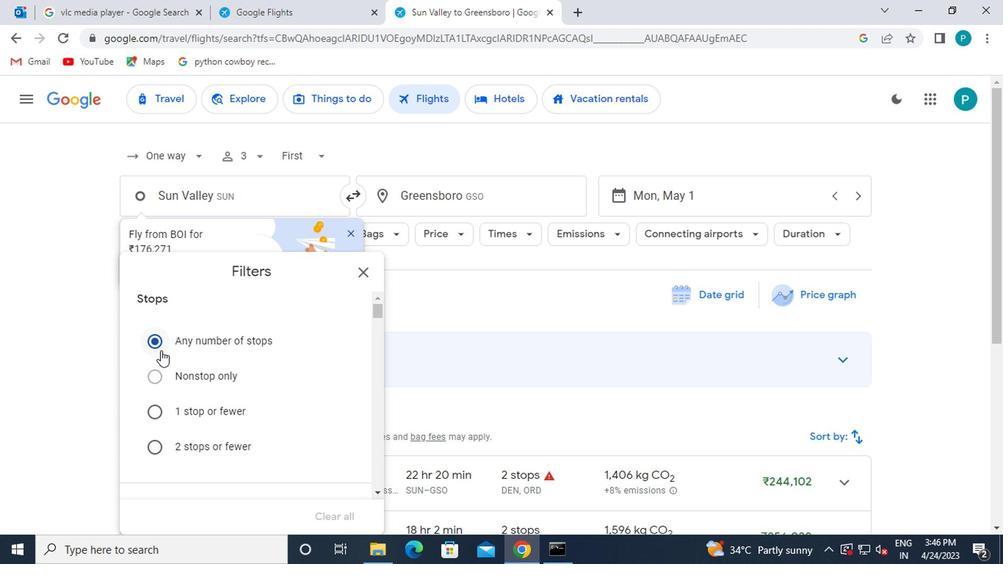 
Action: Mouse pressed left at (156, 344)
Screenshot: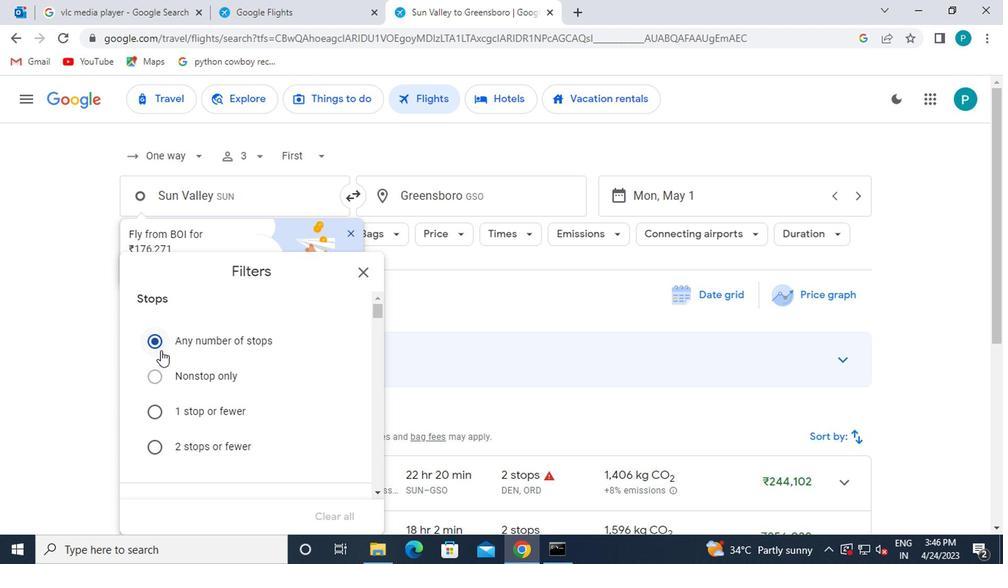 
Action: Mouse moved to (148, 374)
Screenshot: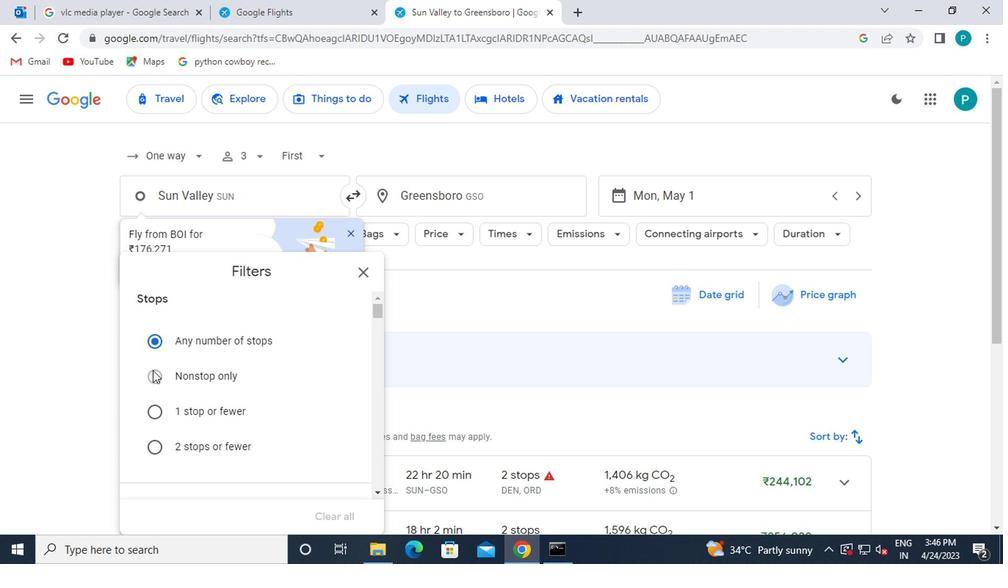 
Action: Mouse pressed left at (148, 374)
Screenshot: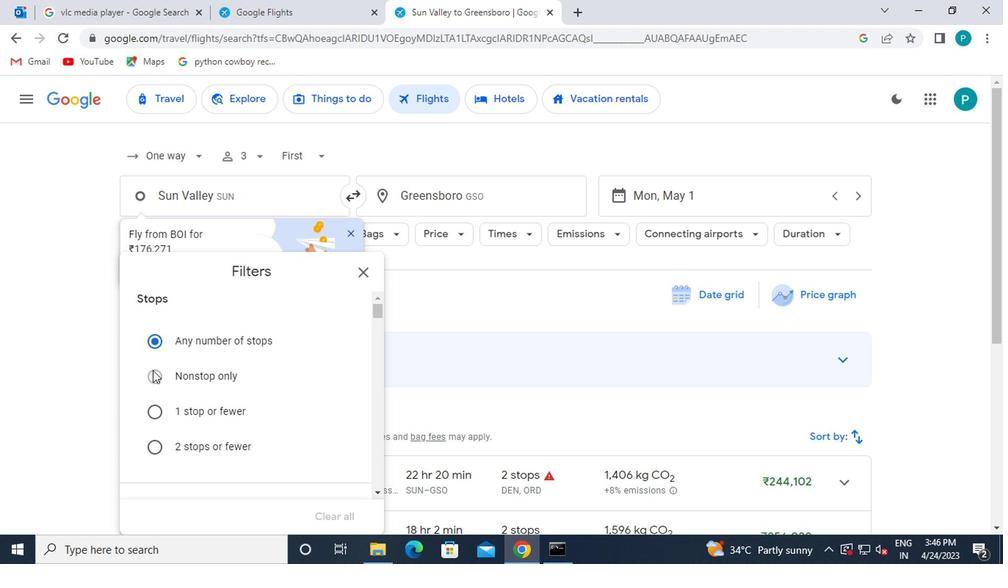 
Action: Mouse moved to (153, 379)
Screenshot: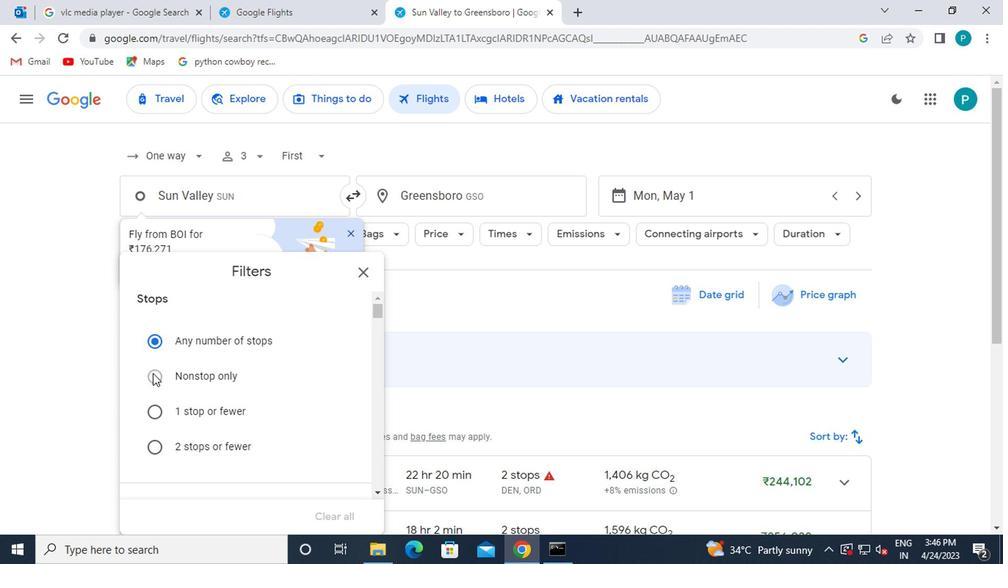 
Action: Mouse pressed left at (153, 379)
Screenshot: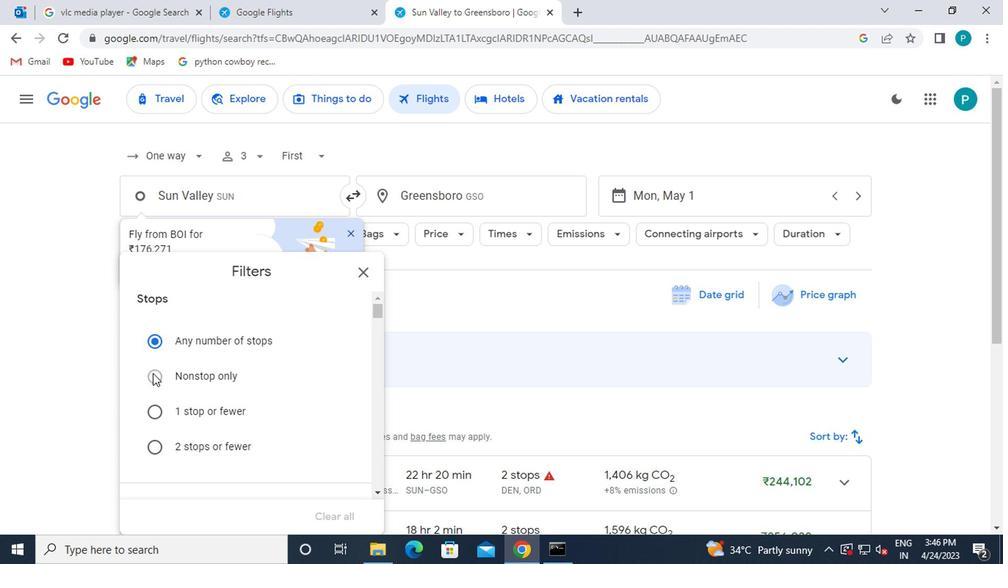 
Action: Mouse moved to (160, 399)
Screenshot: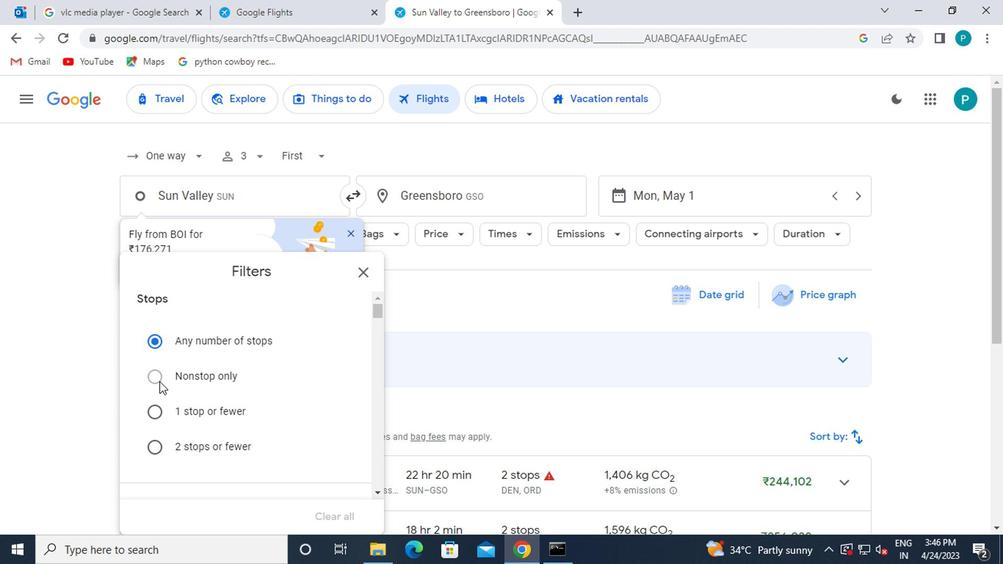 
Action: Mouse pressed left at (160, 399)
Screenshot: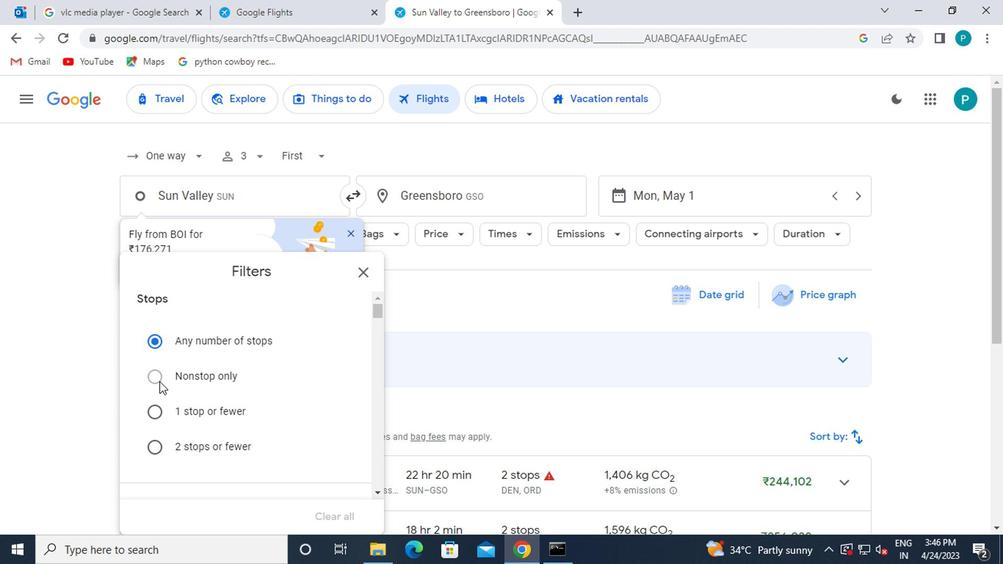 
Action: Mouse moved to (160, 400)
Screenshot: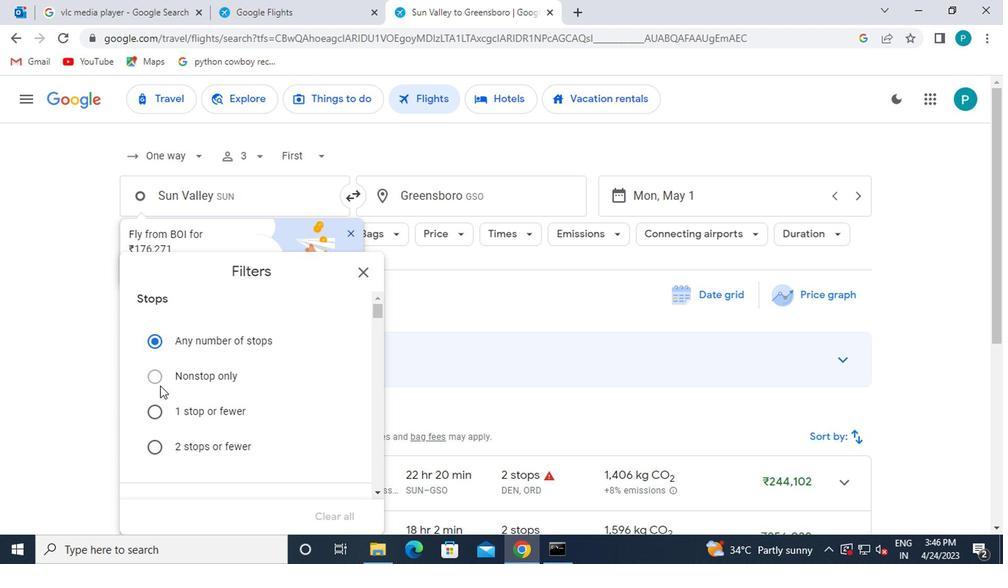 
Action: Mouse scrolled (160, 399) with delta (0, -1)
Screenshot: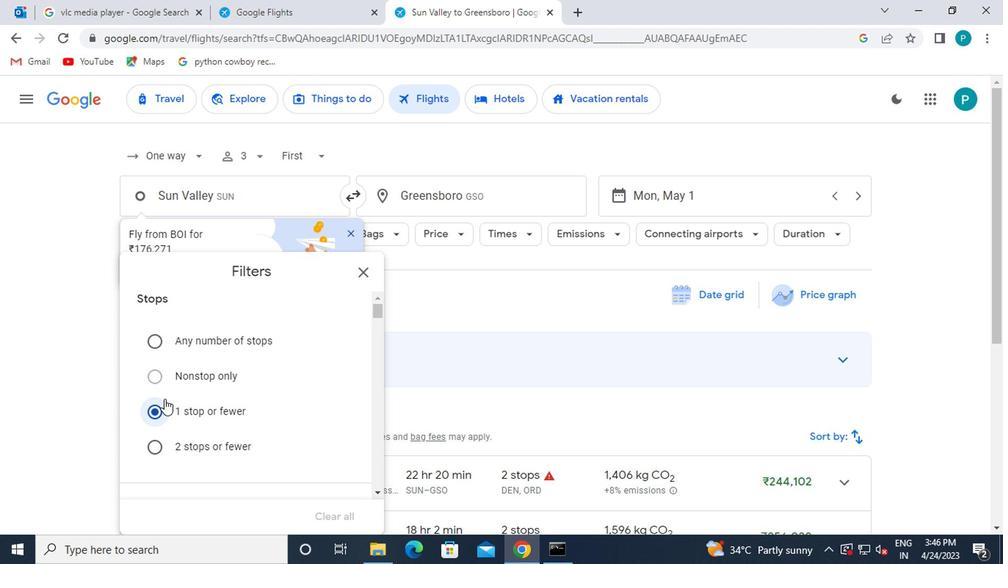
Action: Mouse moved to (146, 305)
Screenshot: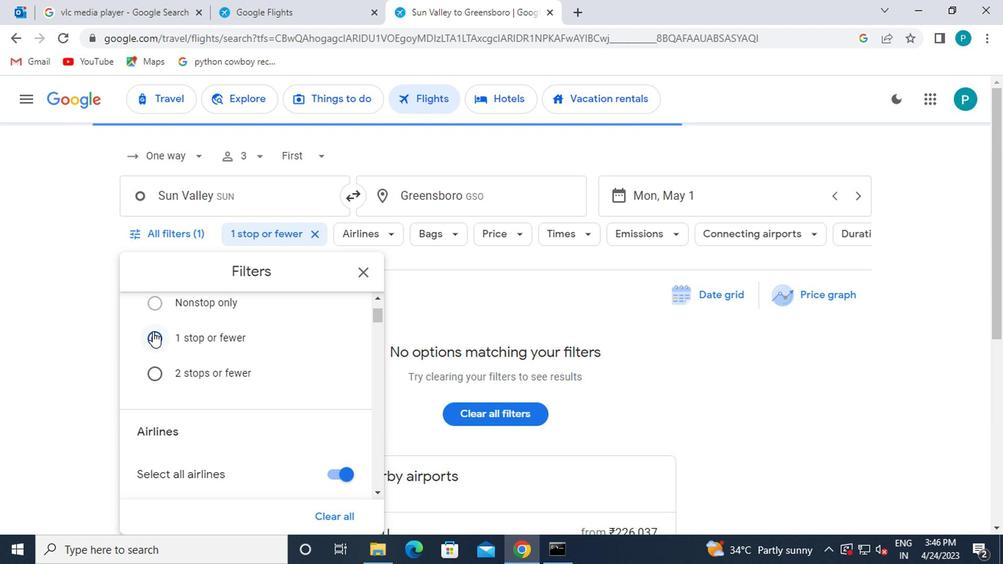 
Action: Mouse pressed left at (146, 305)
Screenshot: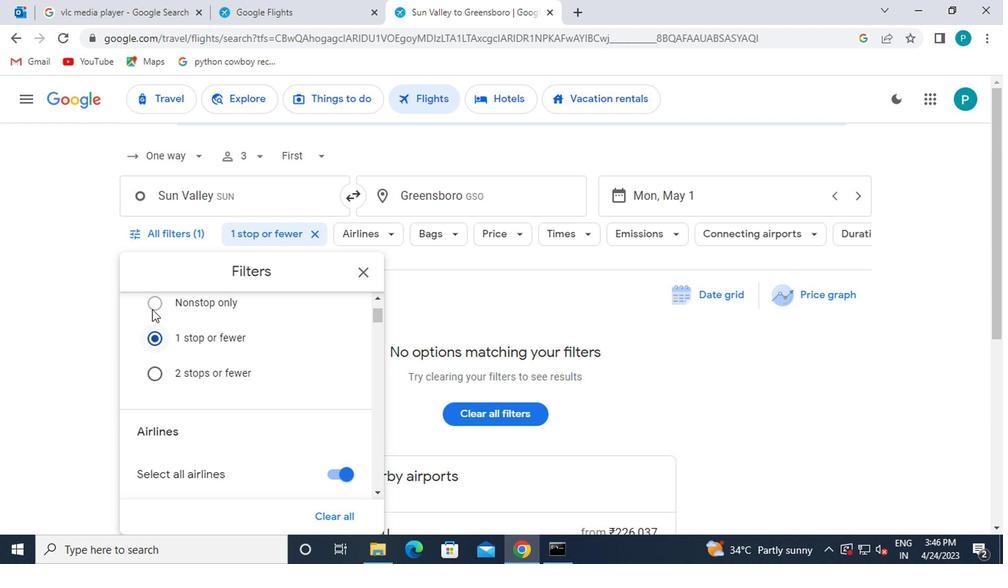 
Action: Mouse moved to (153, 360)
Screenshot: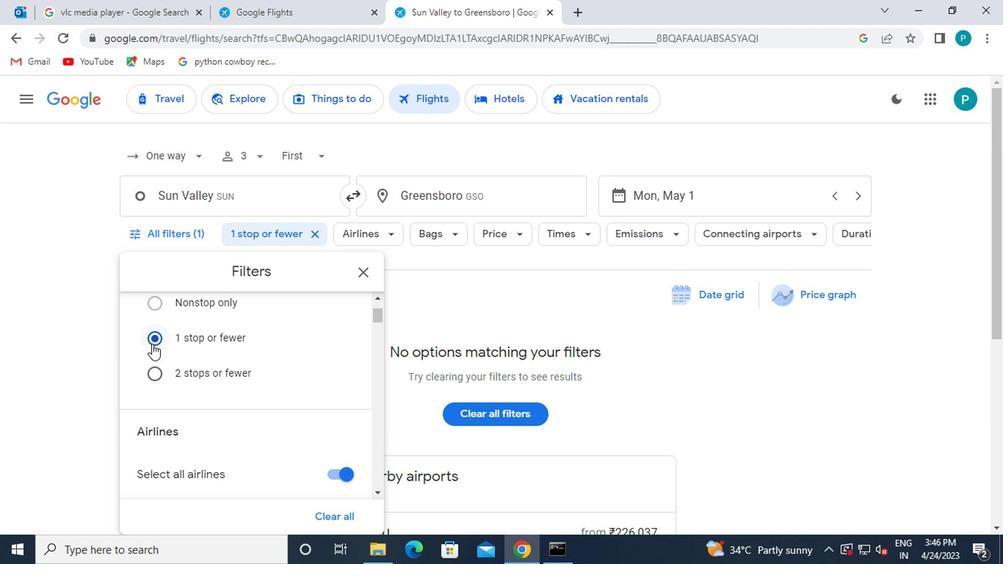 
Action: Mouse scrolled (153, 360) with delta (0, 0)
Screenshot: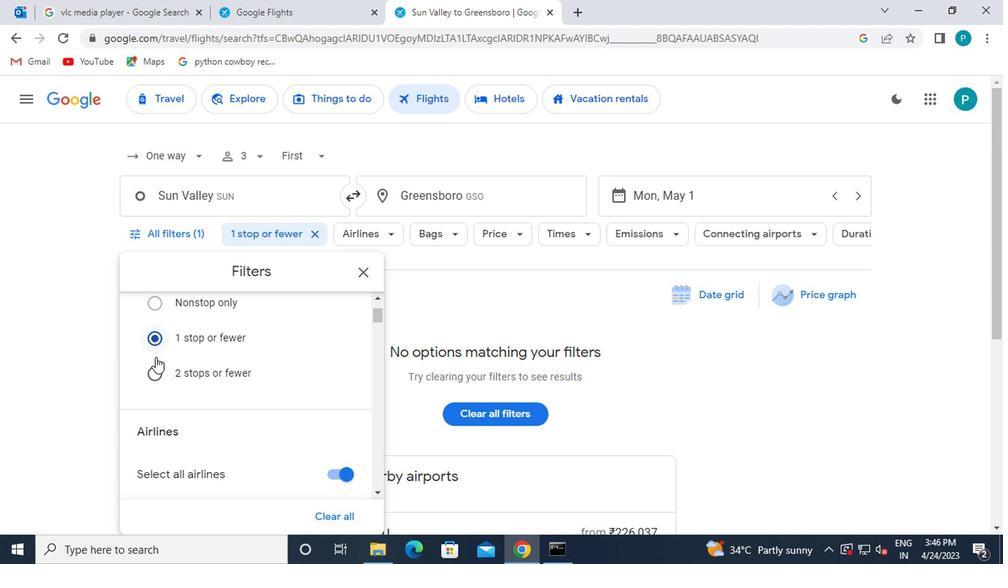 
Action: Mouse moved to (152, 377)
Screenshot: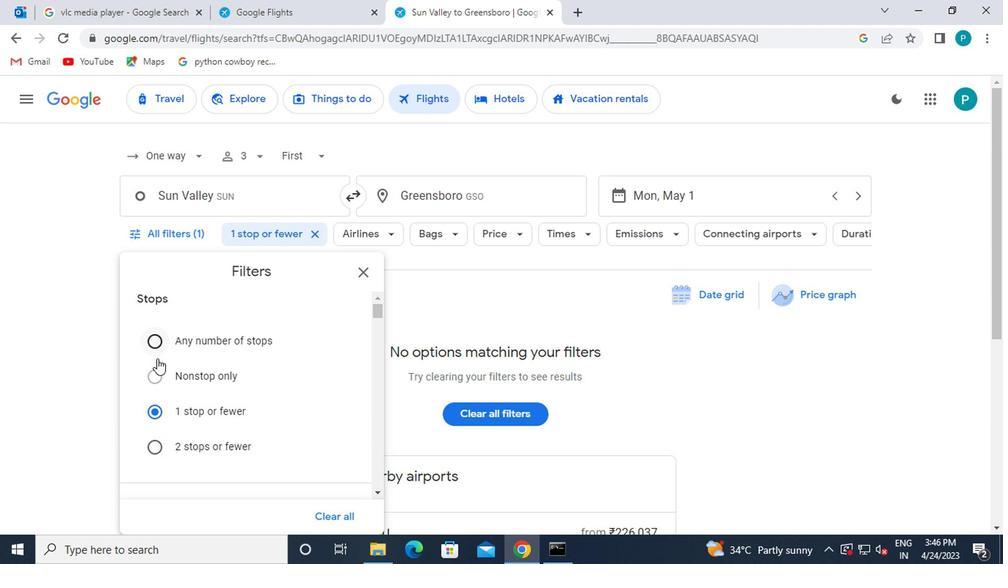 
Action: Mouse pressed left at (152, 377)
Screenshot: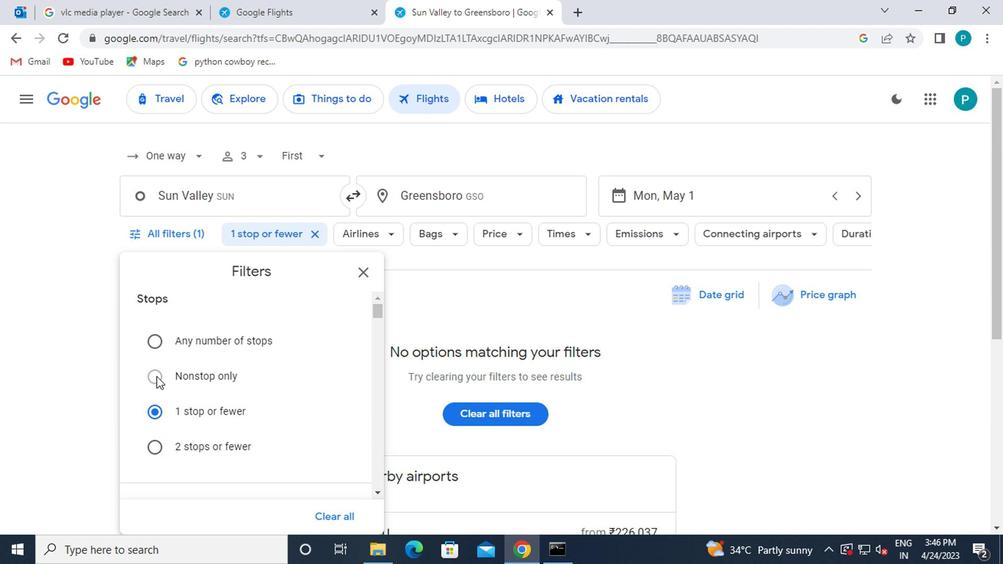 
Action: Mouse pressed left at (152, 377)
Screenshot: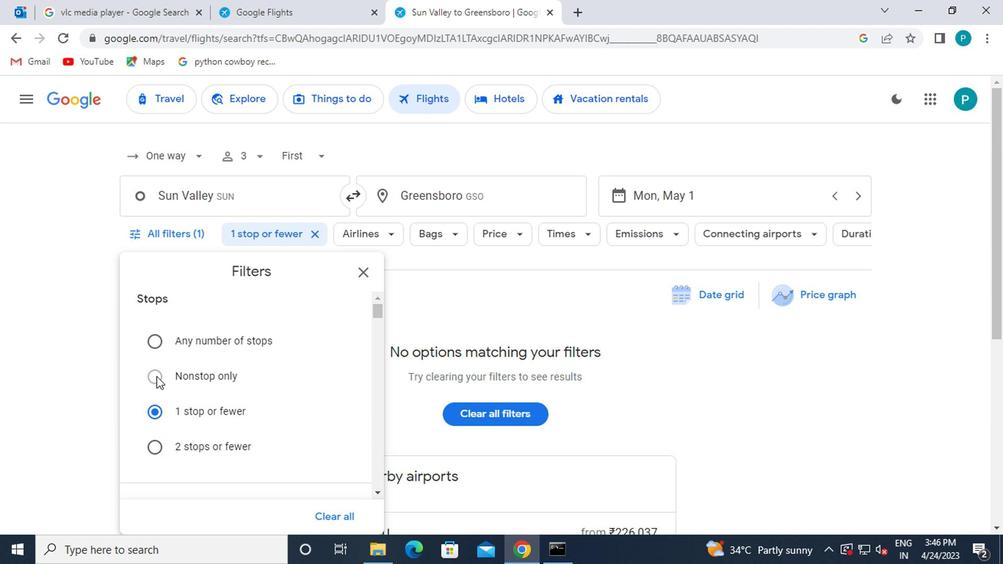 
Action: Mouse moved to (146, 374)
Screenshot: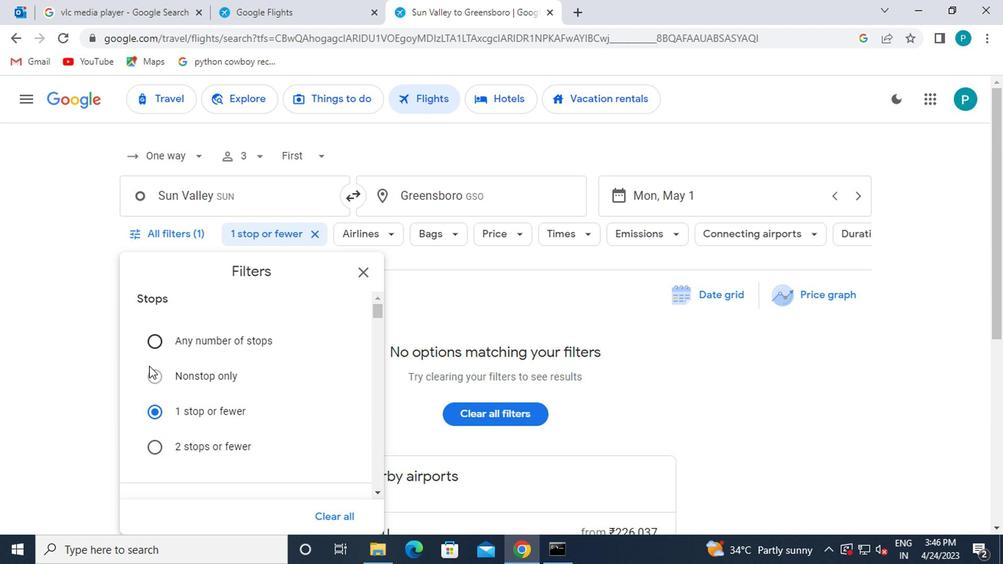
Action: Mouse pressed left at (146, 374)
Screenshot: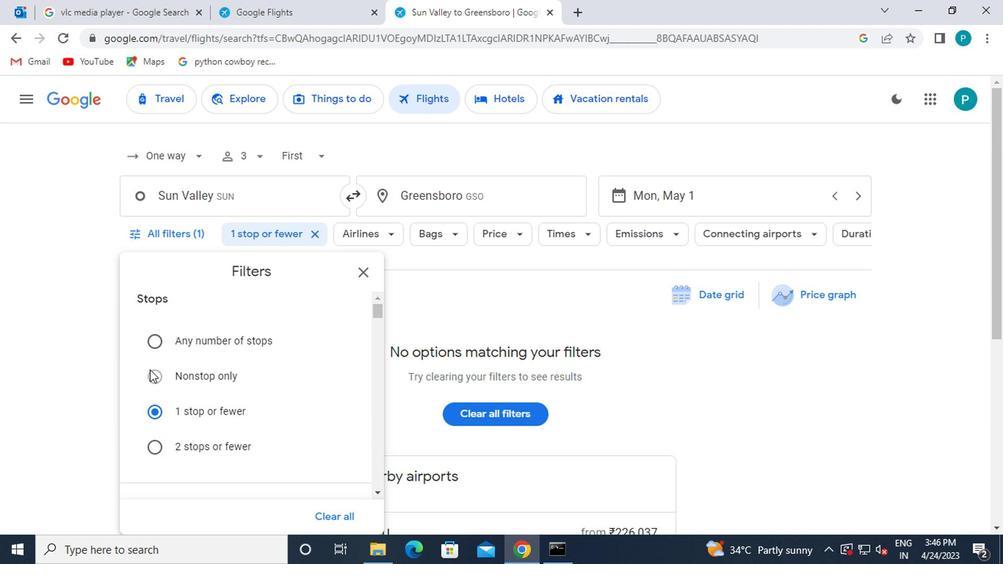 
Action: Mouse pressed left at (146, 374)
Screenshot: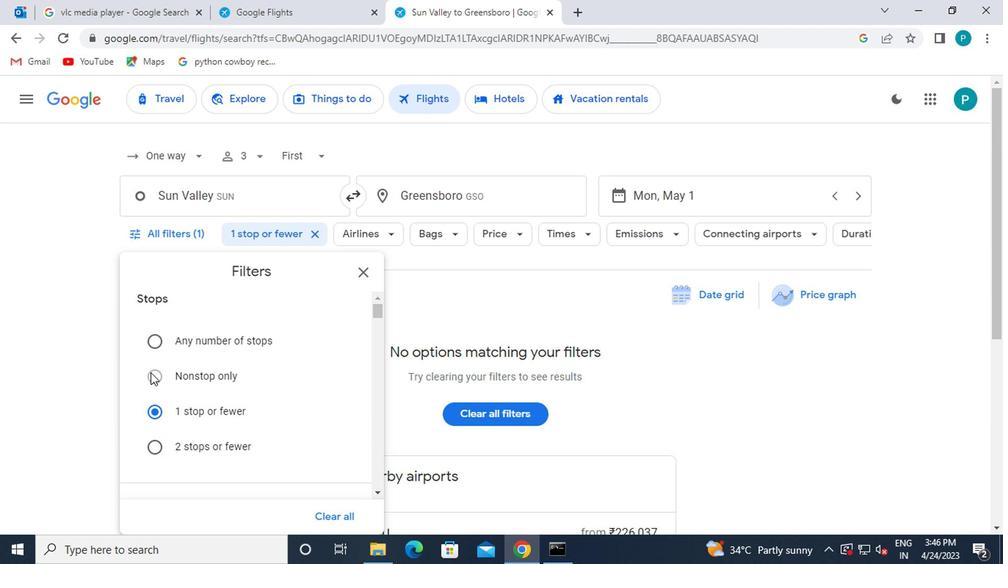 
Action: Mouse moved to (189, 379)
Screenshot: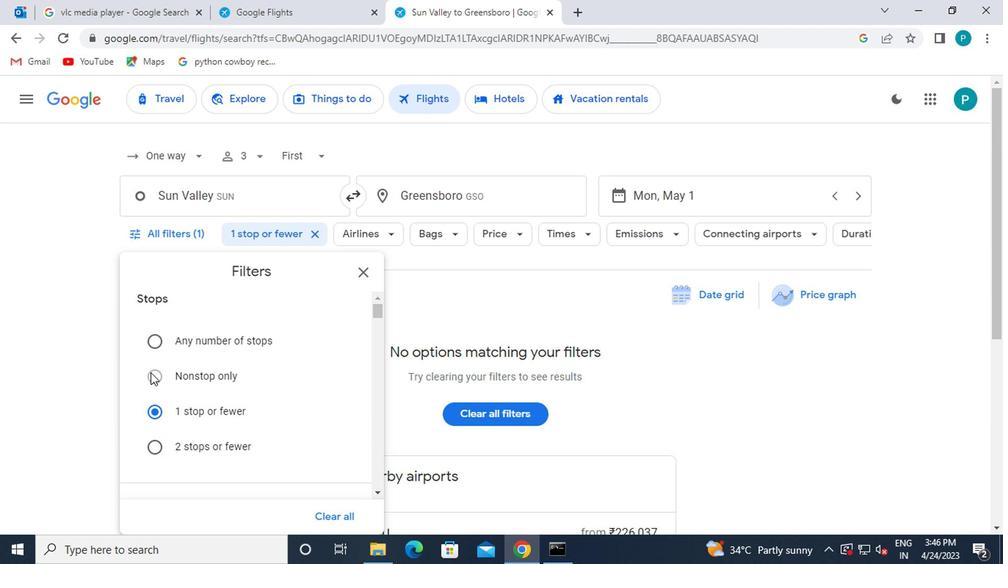 
Action: Mouse scrolled (189, 379) with delta (0, 0)
Screenshot: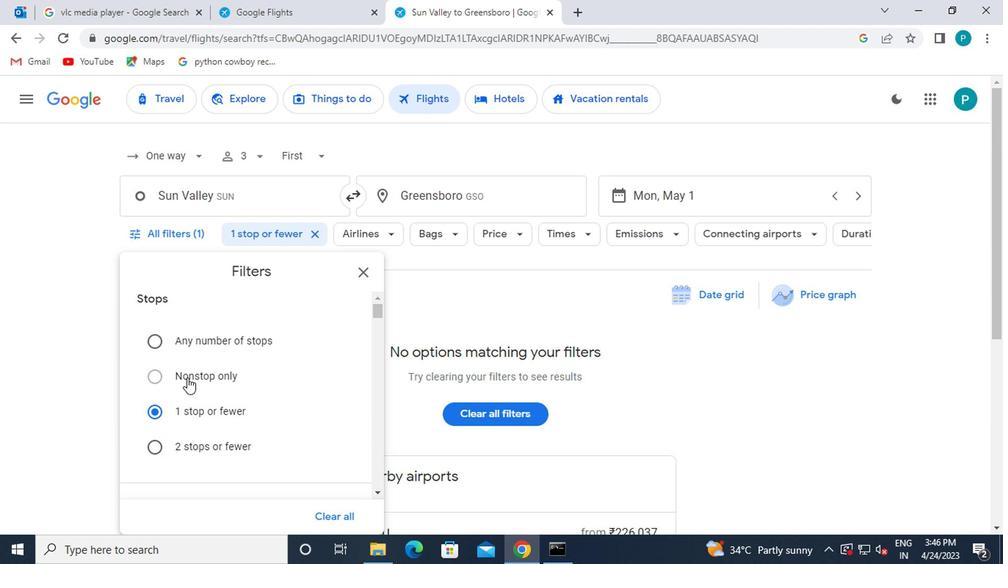 
Action: Mouse scrolled (189, 379) with delta (0, 0)
Screenshot: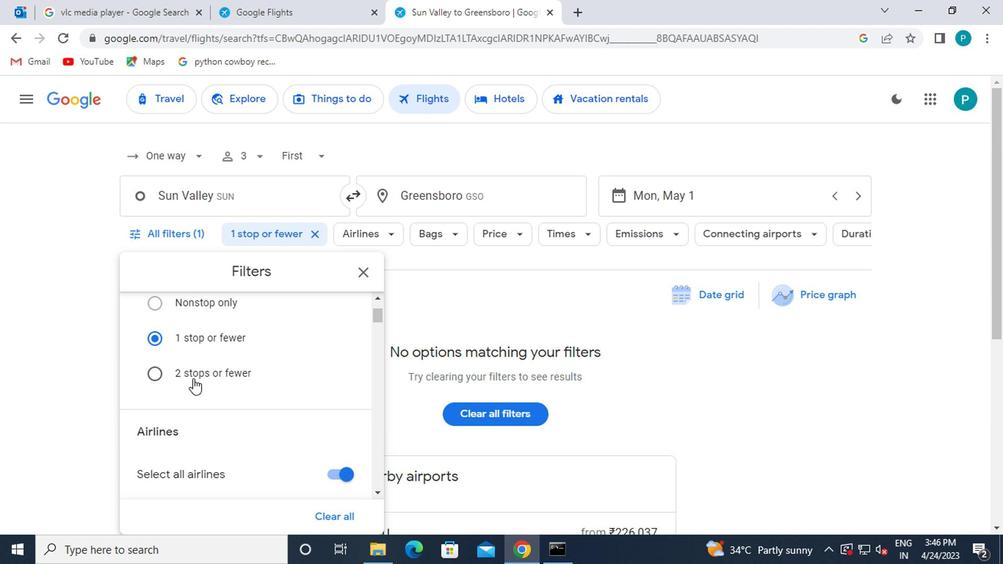 
Action: Mouse scrolled (189, 379) with delta (0, 0)
Screenshot: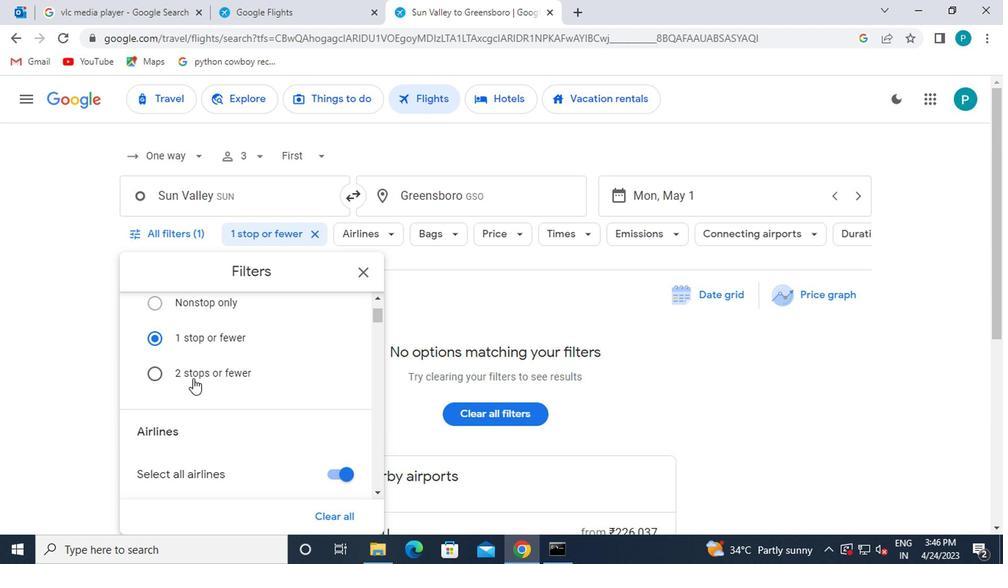 
Action: Mouse moved to (189, 380)
Screenshot: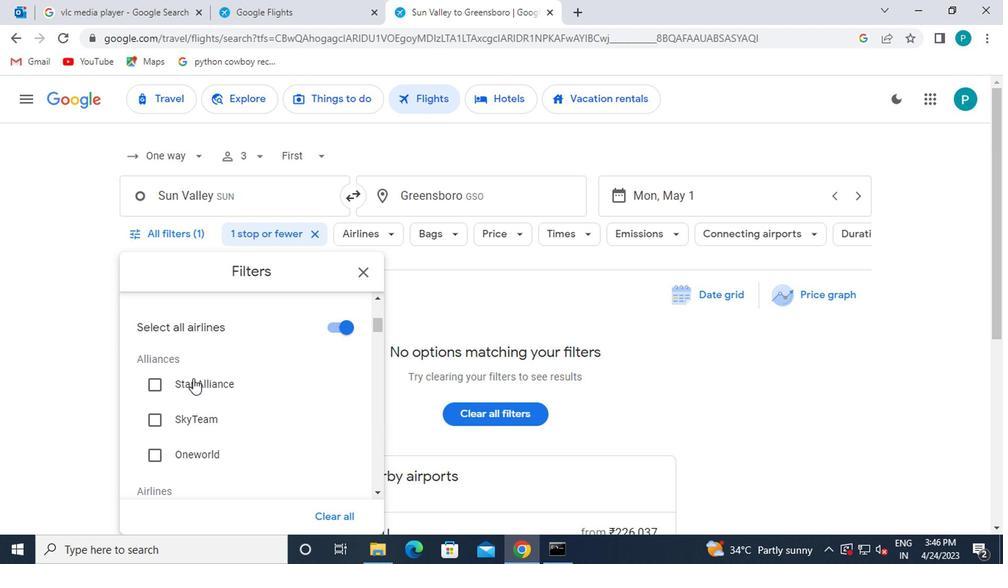 
Action: Mouse scrolled (189, 379) with delta (0, 0)
Screenshot: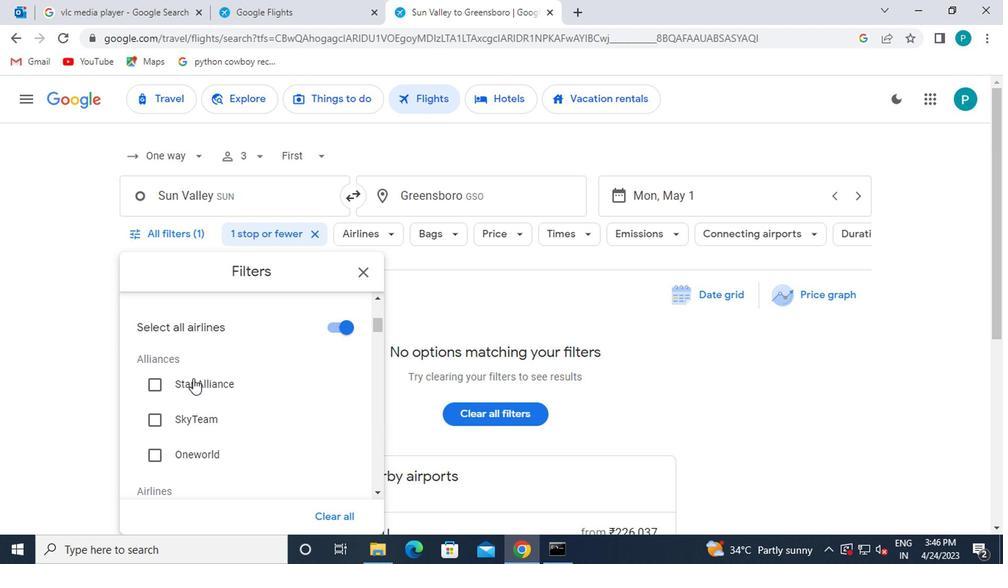 
Action: Mouse moved to (189, 381)
Screenshot: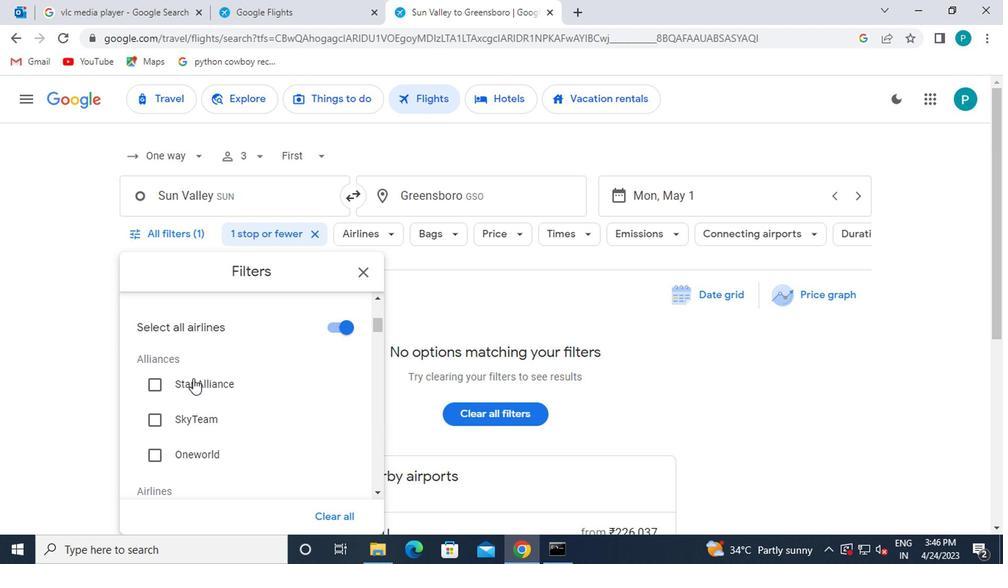 
Action: Mouse scrolled (189, 380) with delta (0, -1)
Screenshot: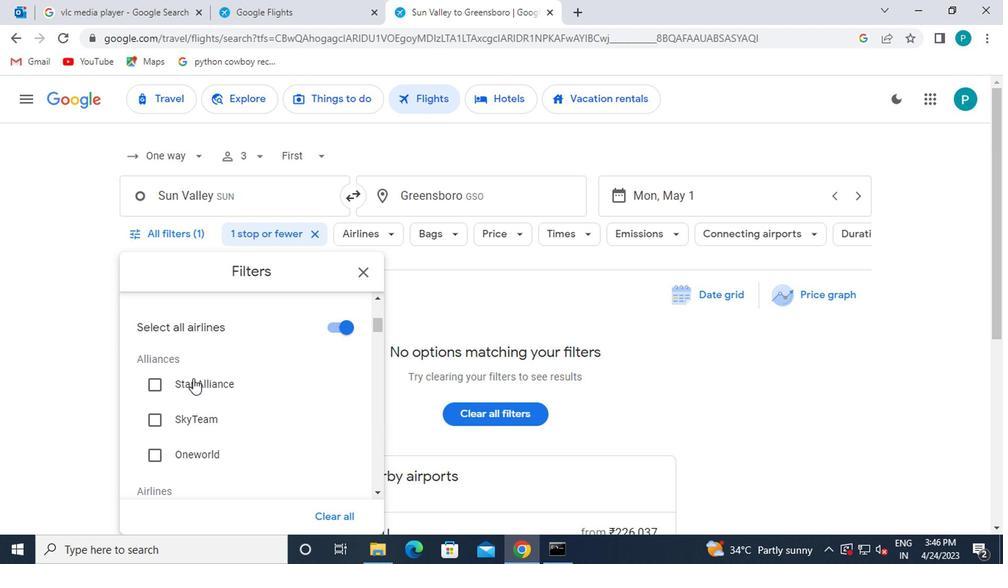 
Action: Mouse moved to (189, 382)
Screenshot: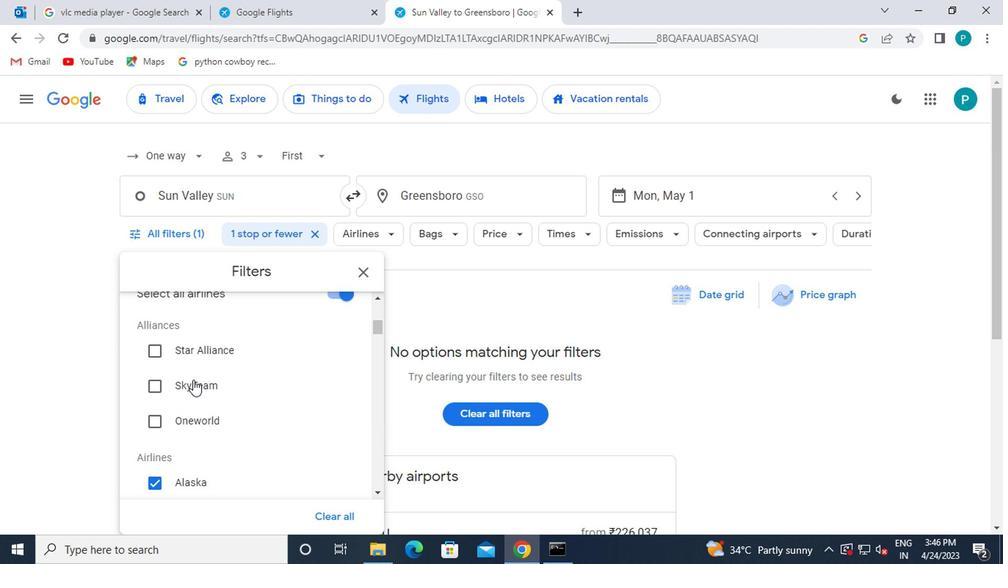 
Action: Mouse scrolled (189, 381) with delta (0, 0)
Screenshot: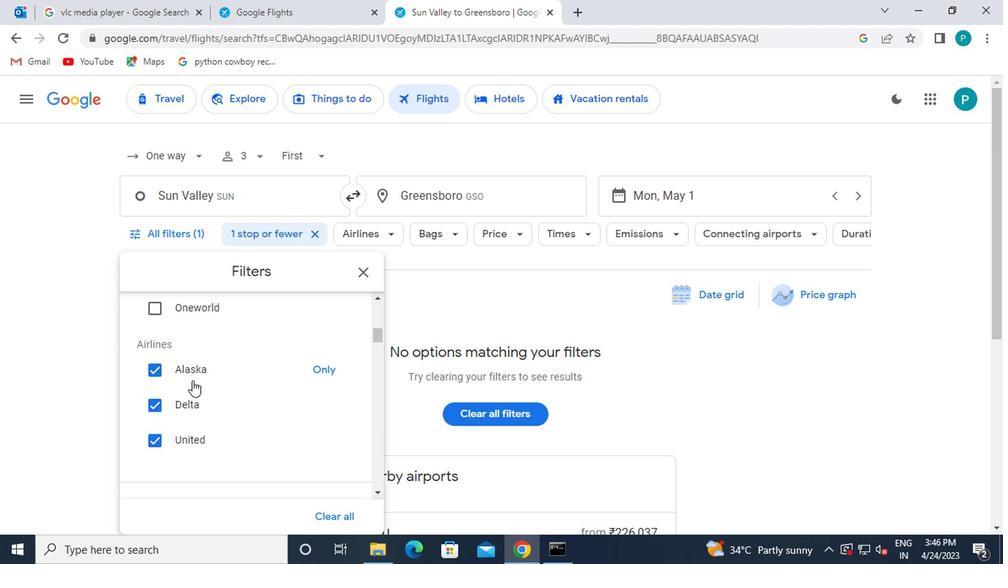 
Action: Mouse moved to (215, 400)
Screenshot: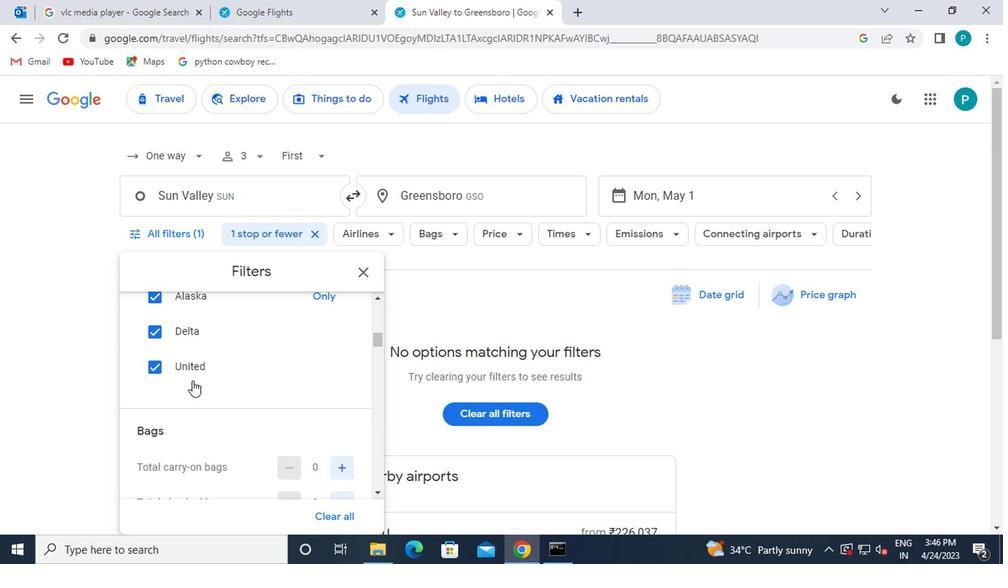 
Action: Mouse scrolled (215, 399) with delta (0, -1)
Screenshot: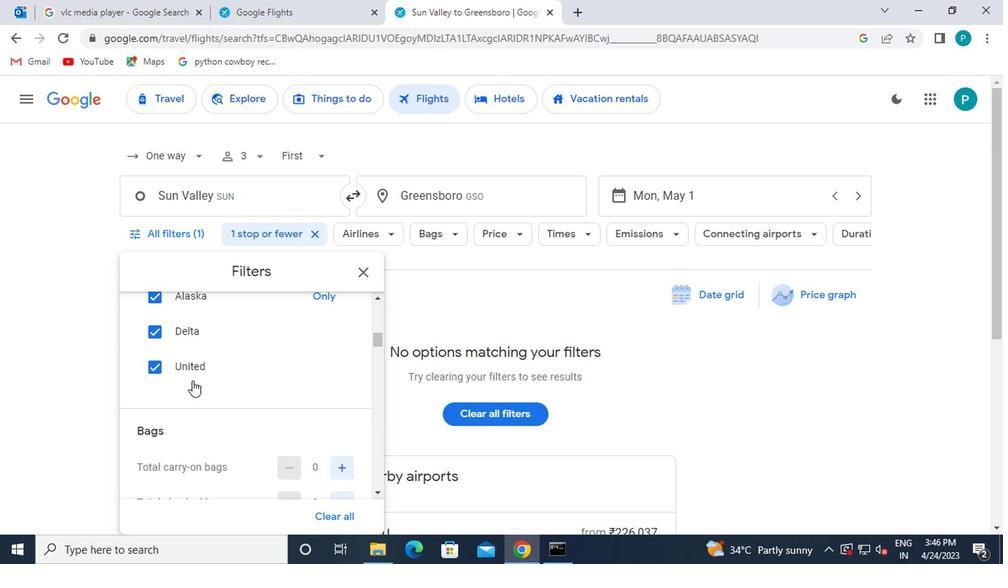 
Action: Mouse moved to (342, 429)
Screenshot: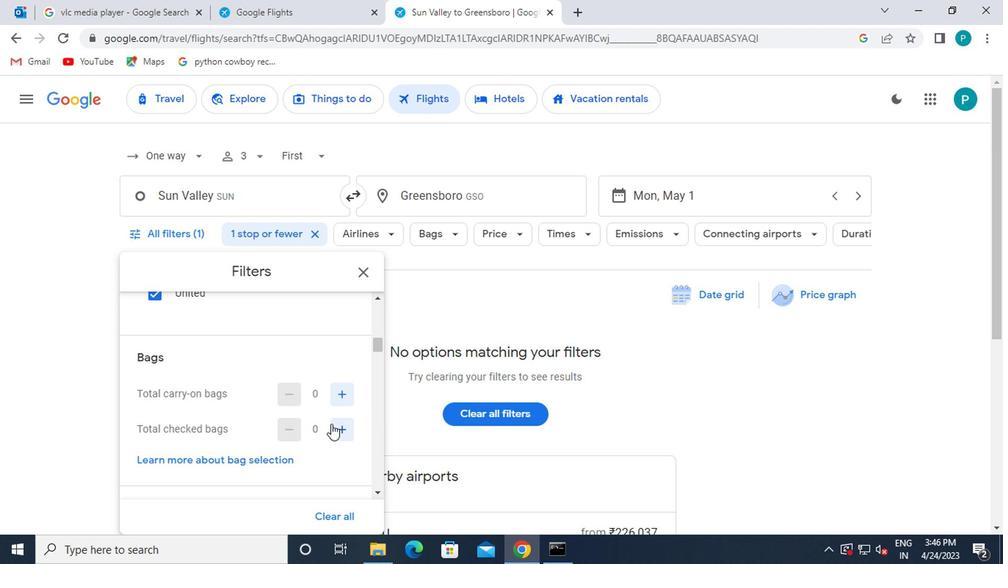 
Action: Mouse pressed left at (342, 429)
Screenshot: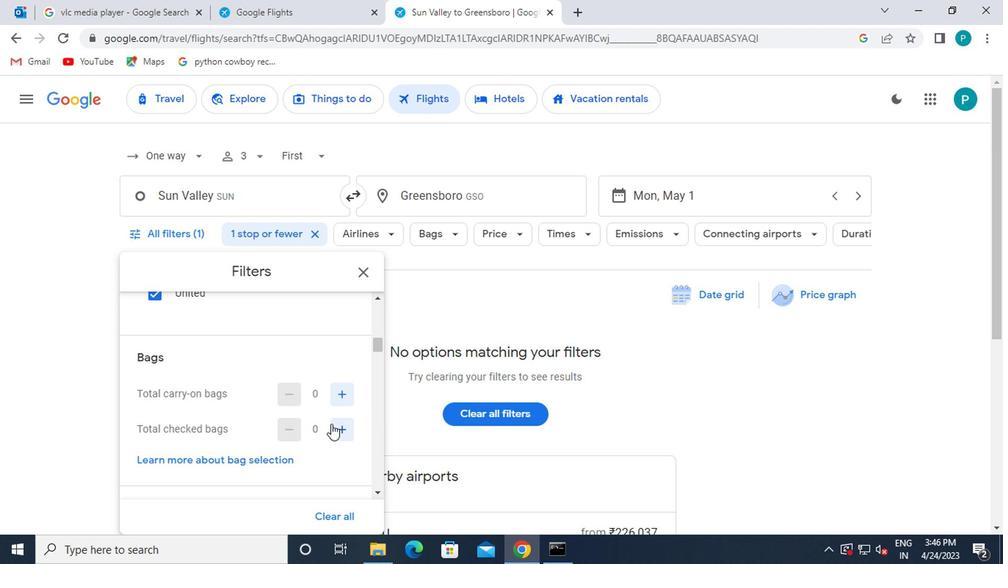 
Action: Mouse pressed left at (342, 429)
Screenshot: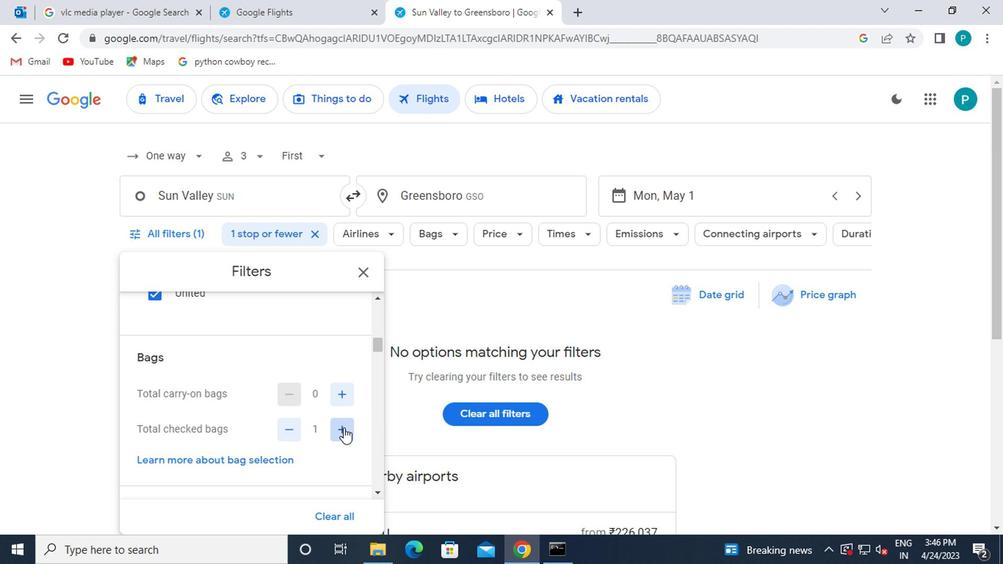 
Action: Mouse pressed left at (342, 429)
Screenshot: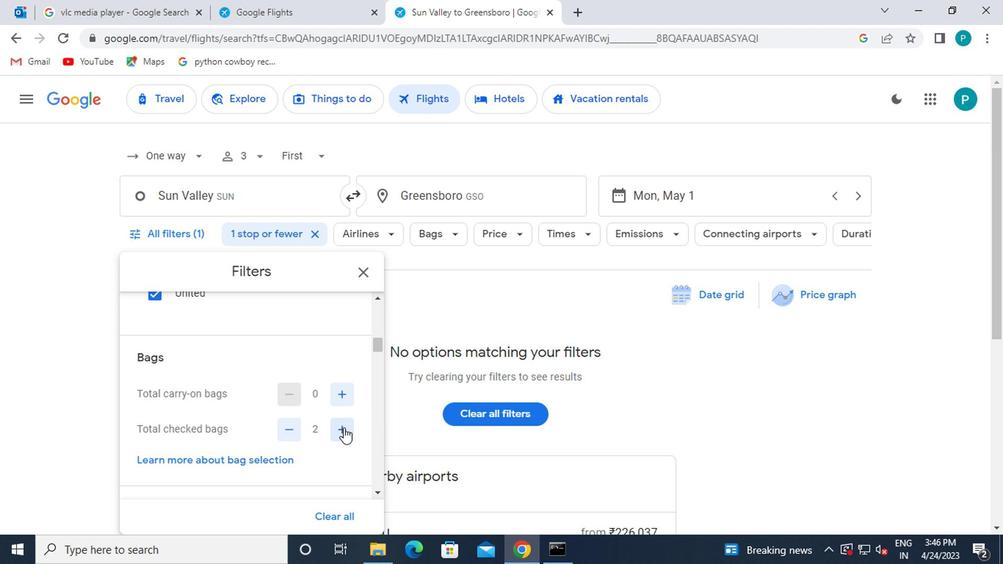 
Action: Mouse pressed left at (342, 429)
Screenshot: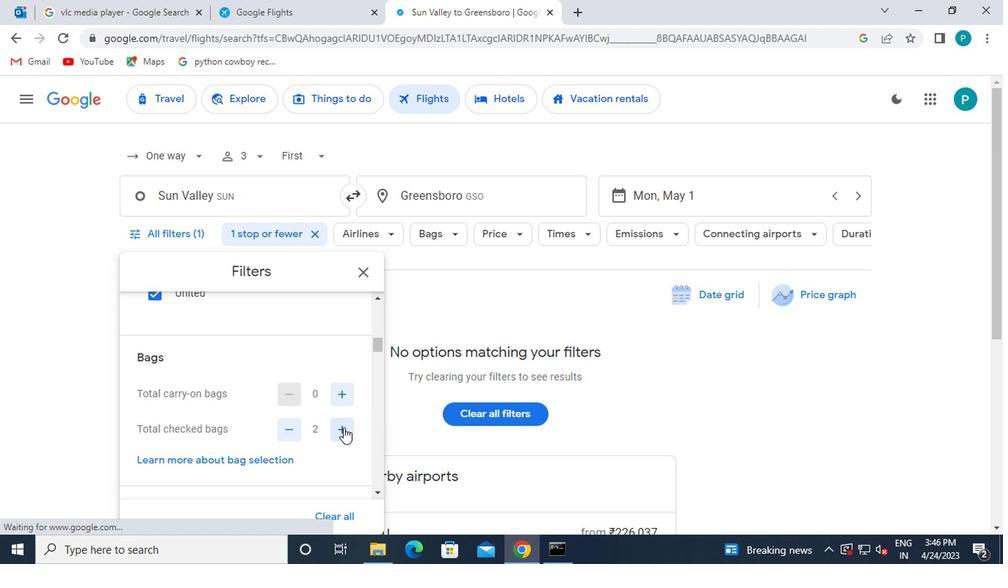
Action: Mouse pressed left at (342, 429)
Screenshot: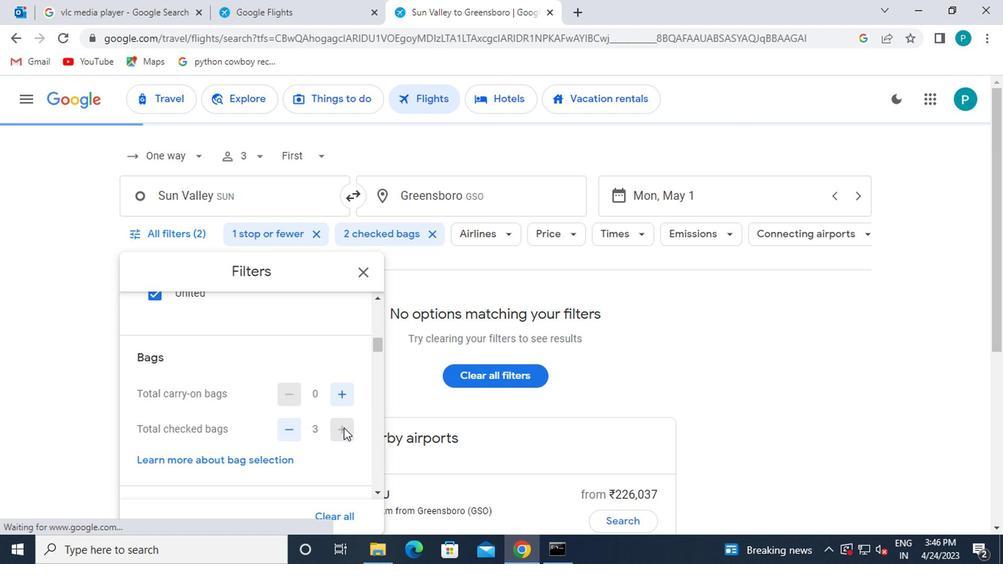 
Action: Mouse pressed left at (342, 429)
Screenshot: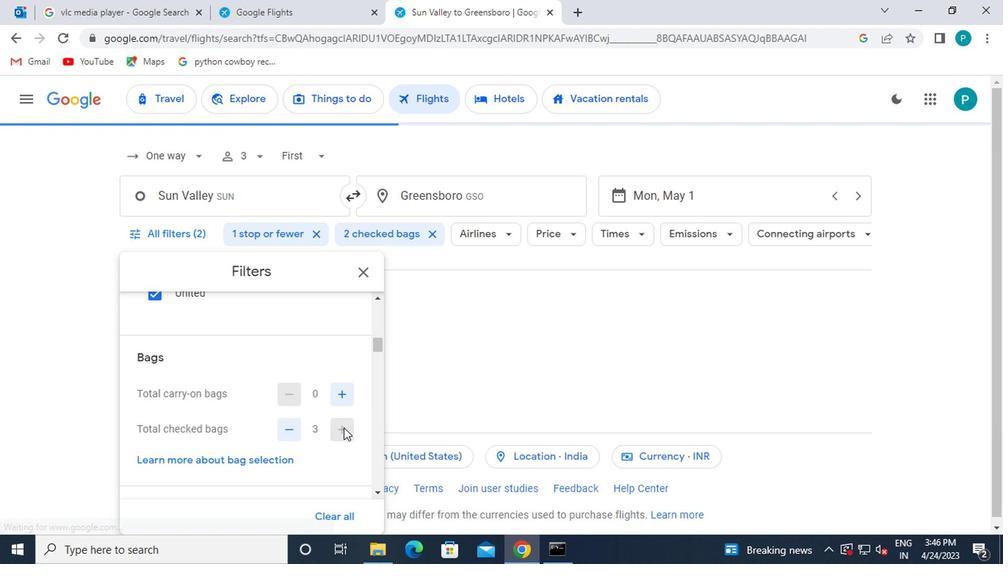 
Action: Mouse moved to (300, 433)
Screenshot: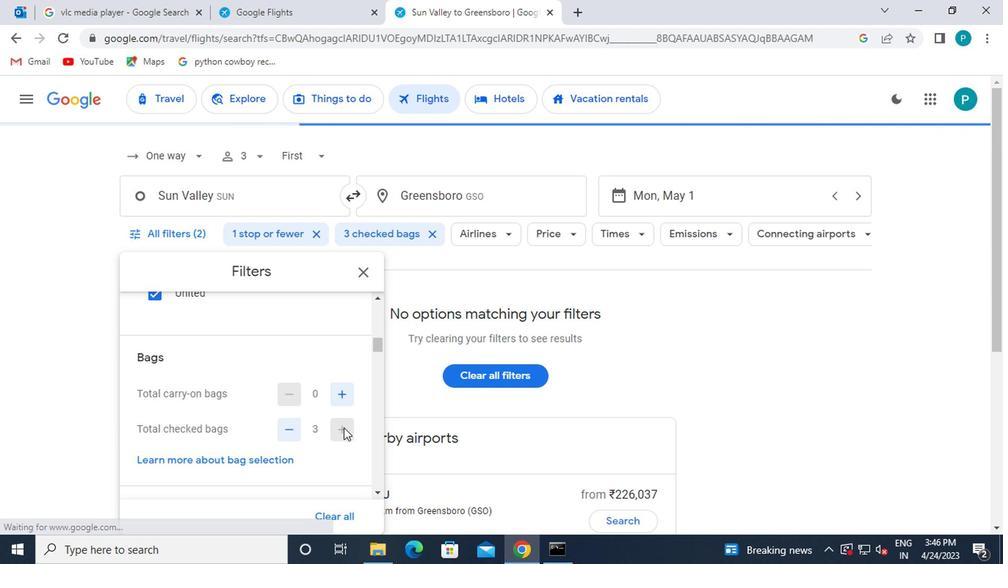 
Action: Mouse scrolled (300, 433) with delta (0, 0)
Screenshot: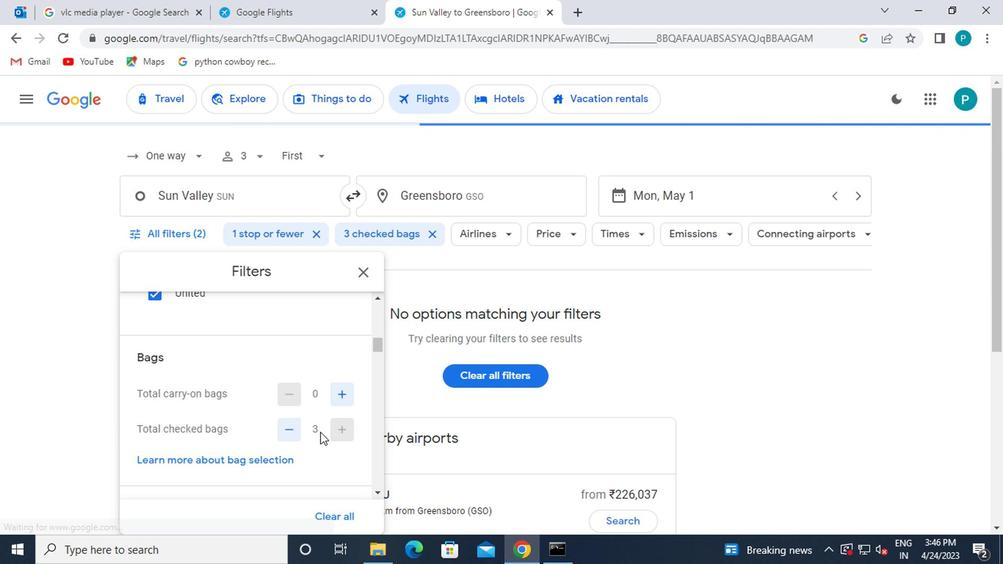 
Action: Mouse scrolled (300, 433) with delta (0, 0)
Screenshot: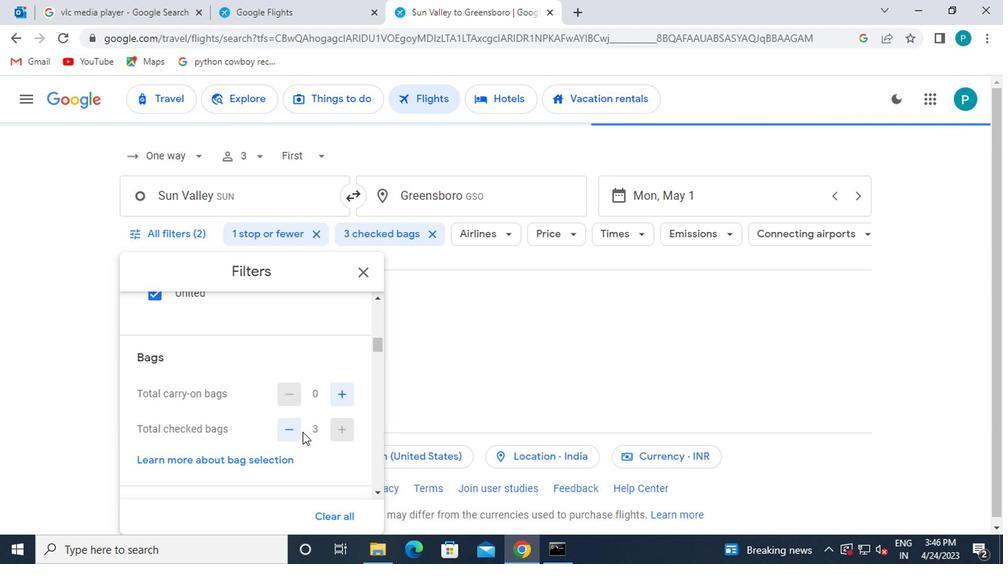 
Action: Mouse moved to (334, 422)
Screenshot: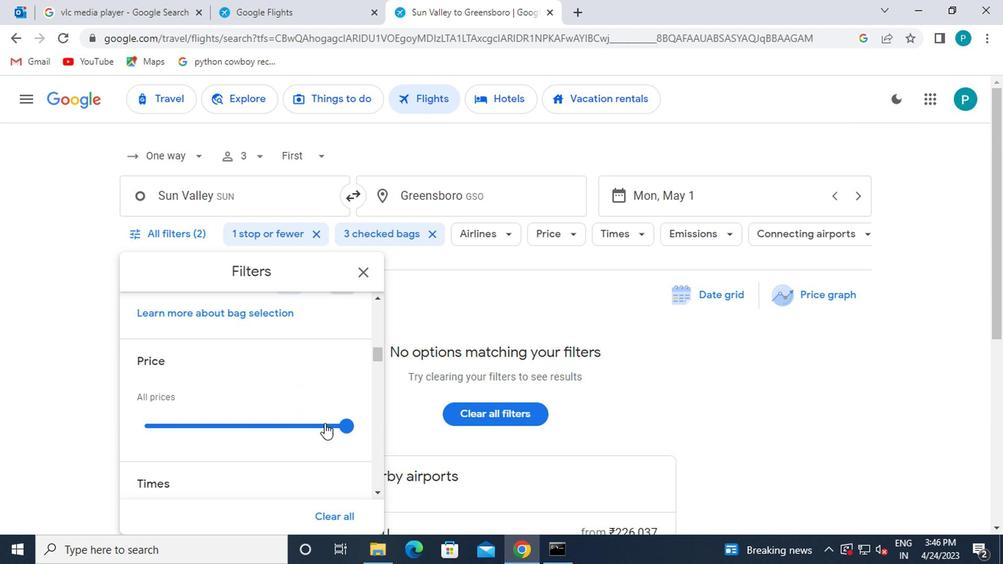 
Action: Mouse pressed left at (334, 422)
Screenshot: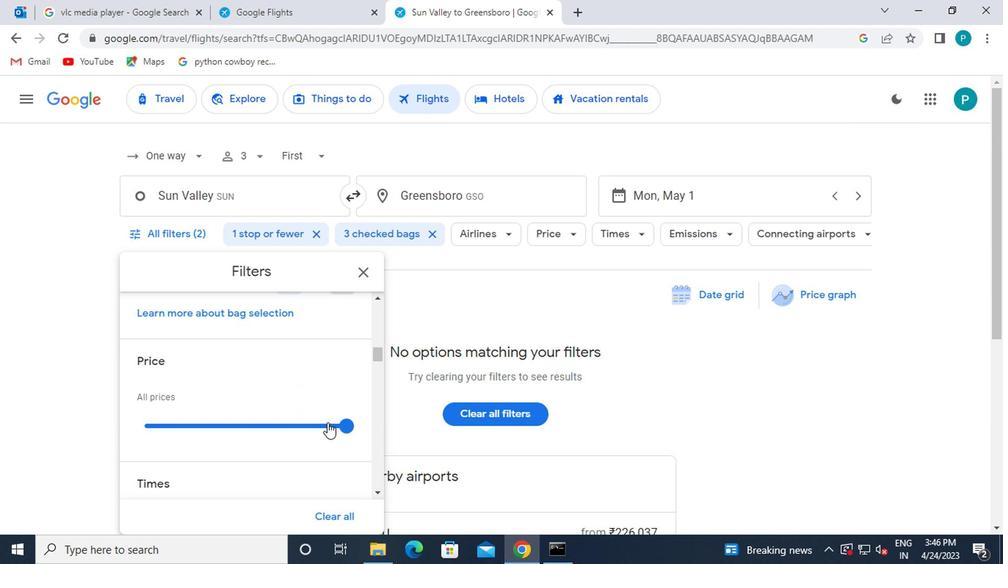 
Action: Mouse moved to (263, 434)
Screenshot: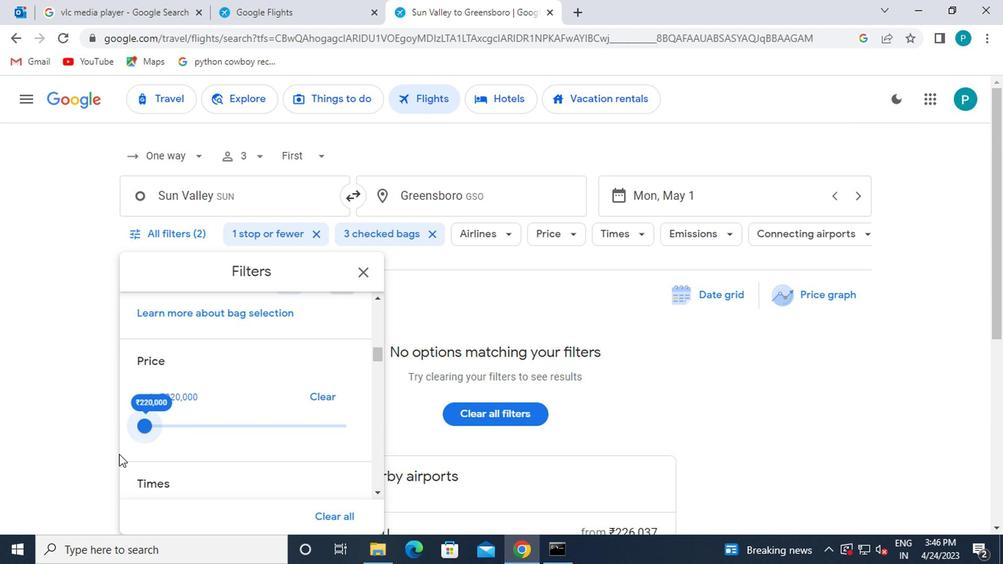 
Action: Mouse scrolled (263, 433) with delta (0, -1)
Screenshot: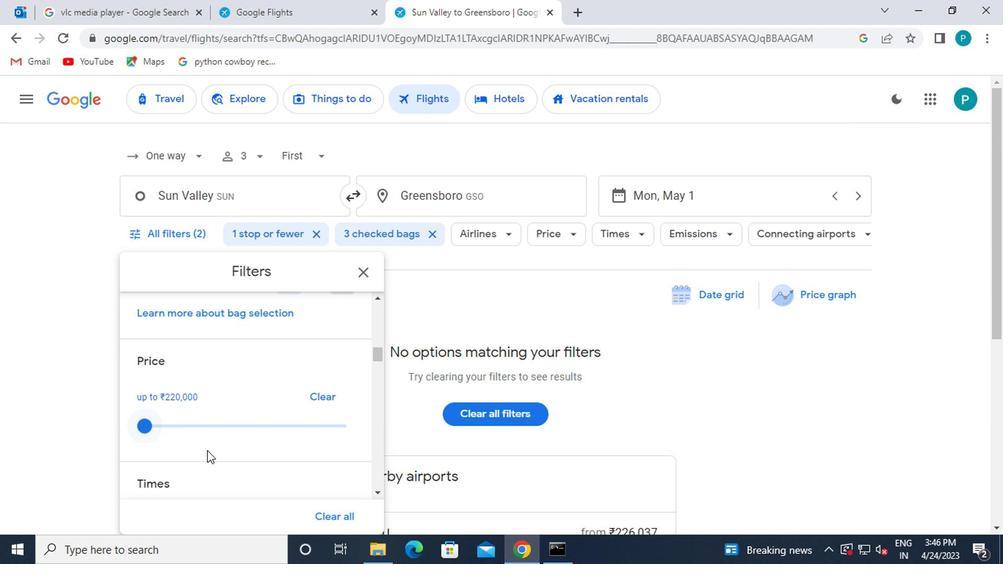 
Action: Mouse scrolled (263, 433) with delta (0, -1)
Screenshot: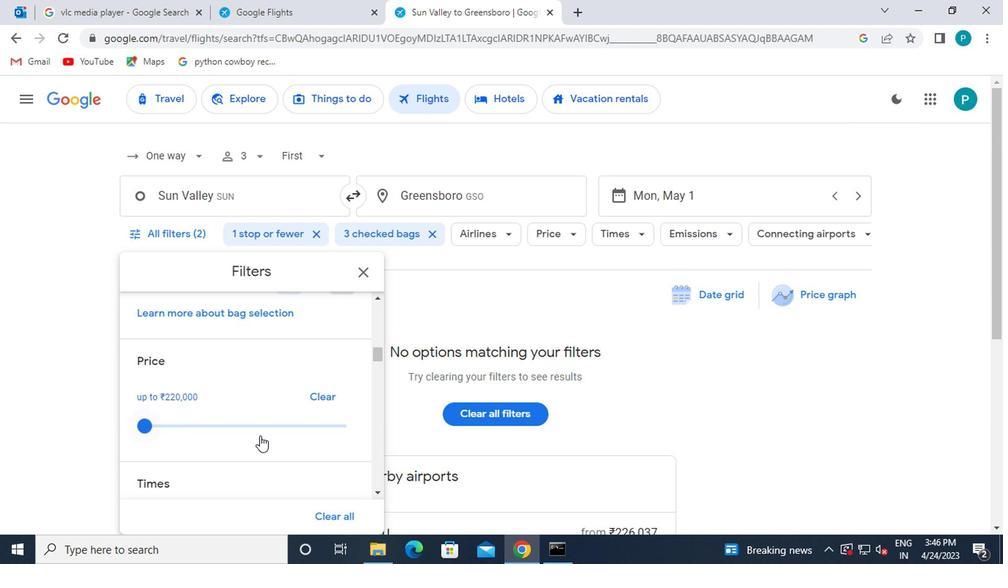 
Action: Mouse scrolled (263, 433) with delta (0, -1)
Screenshot: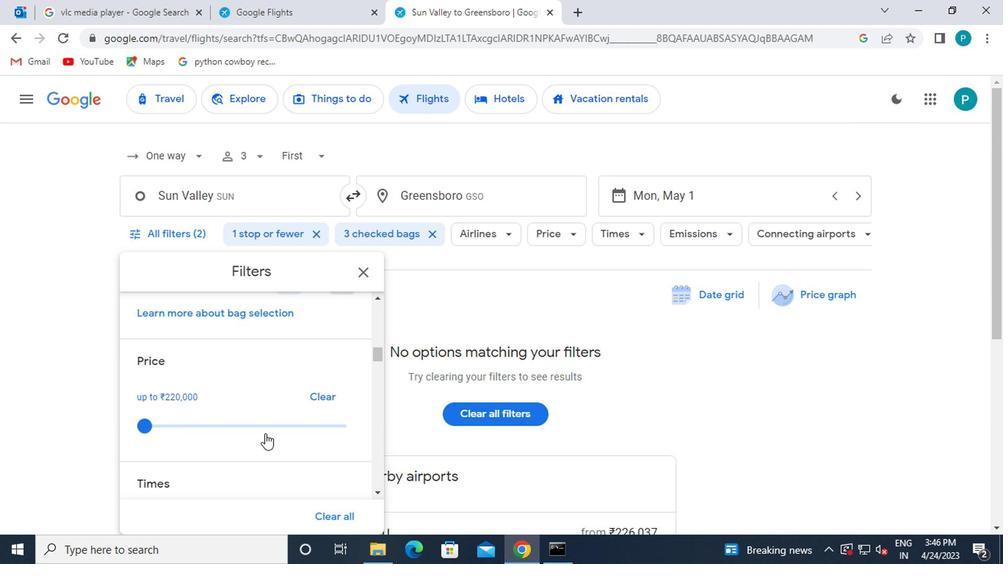 
Action: Mouse moved to (142, 377)
Screenshot: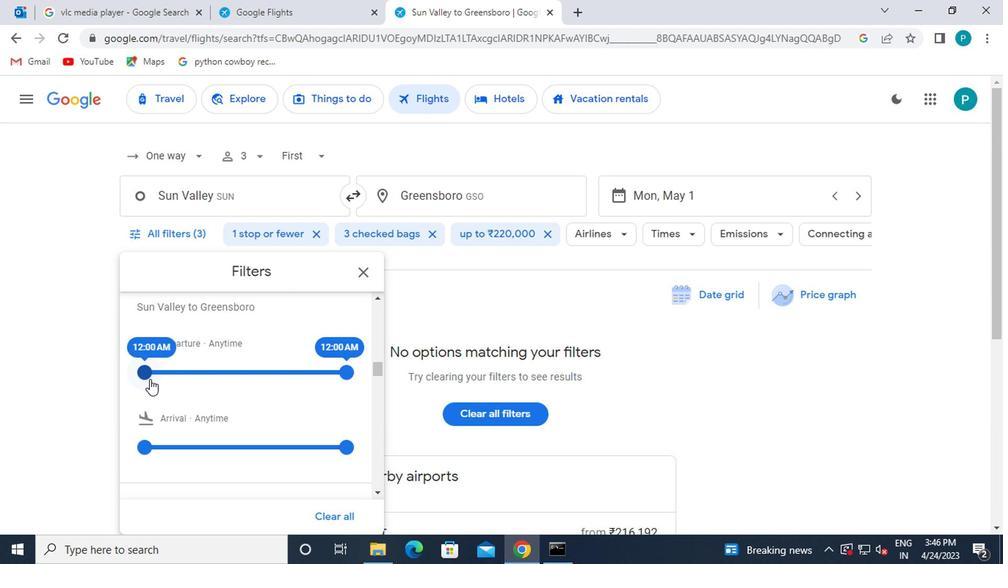 
Action: Mouse pressed left at (142, 377)
Screenshot: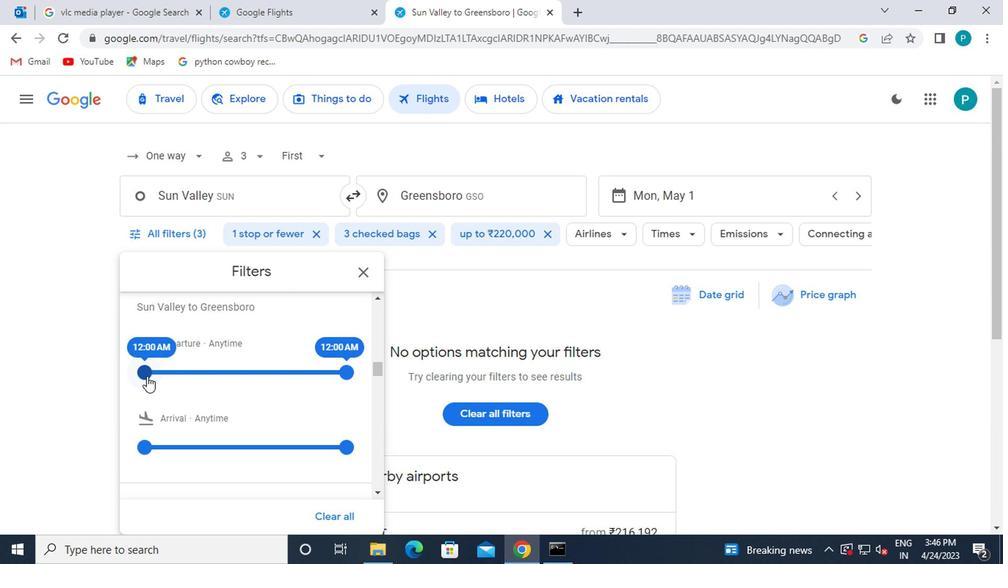 
Action: Mouse moved to (358, 278)
Screenshot: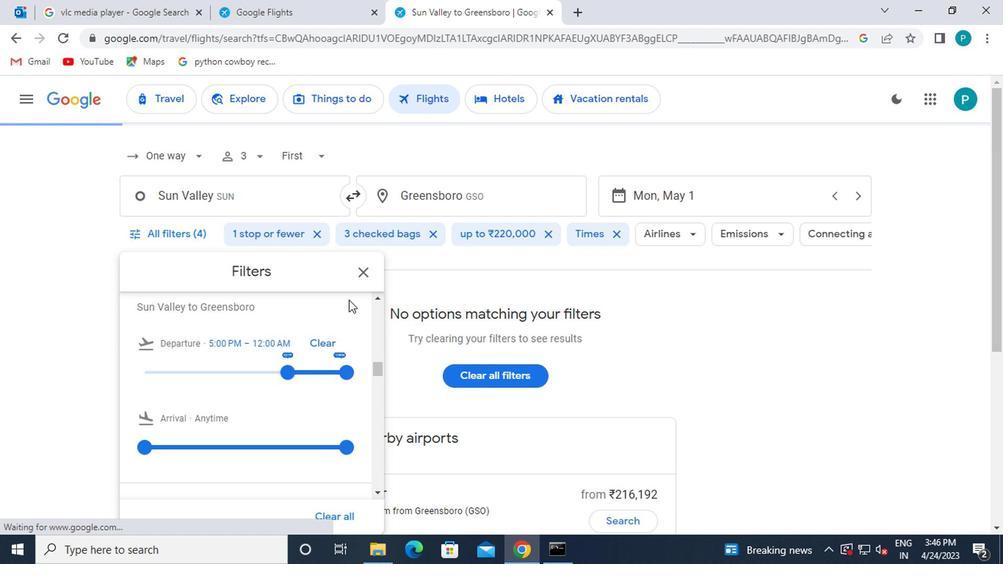 
Action: Mouse pressed left at (358, 278)
Screenshot: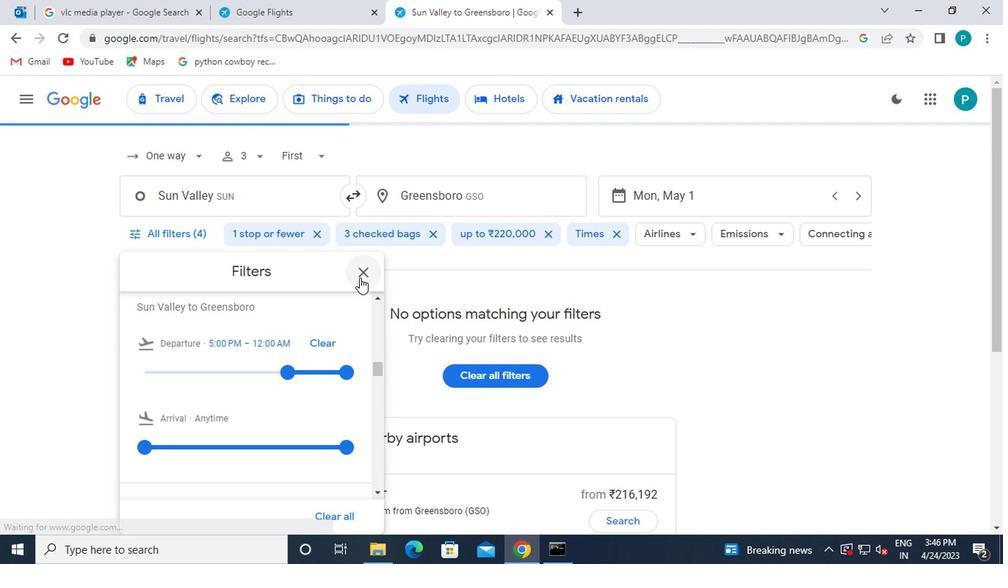 
